 Task: Add Nature's Path Gorilla Munch Cereal to the cart.
Action: Mouse moved to (817, 286)
Screenshot: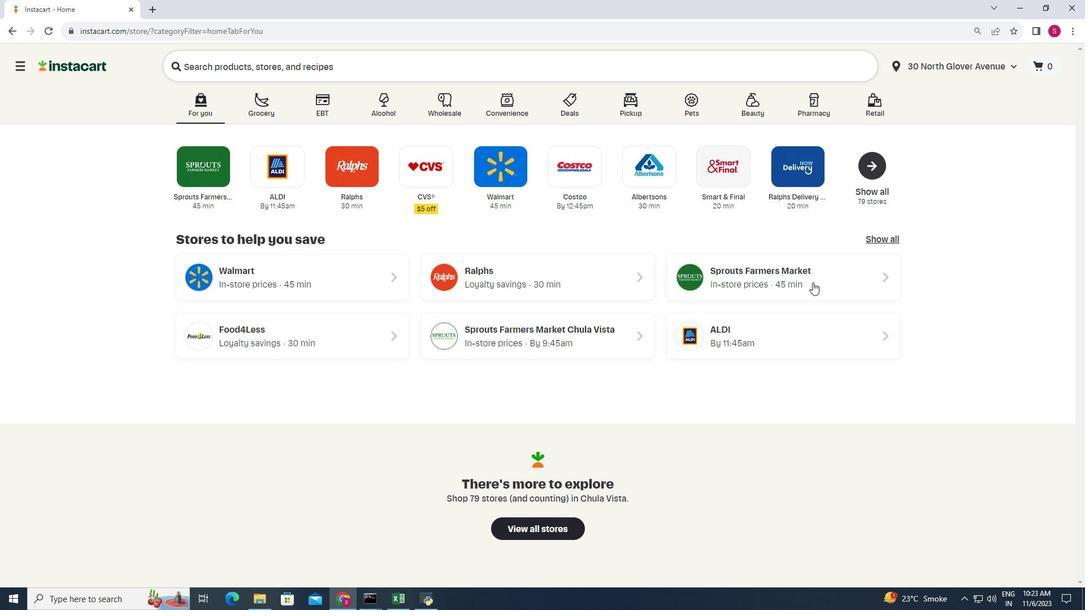 
Action: Mouse pressed left at (817, 286)
Screenshot: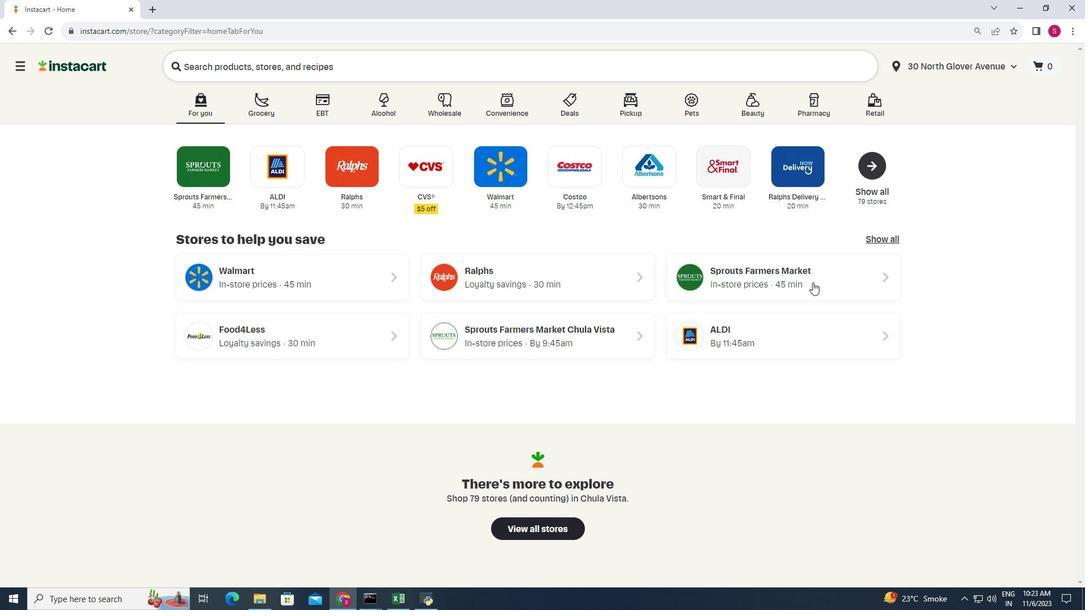 
Action: Mouse moved to (125, 368)
Screenshot: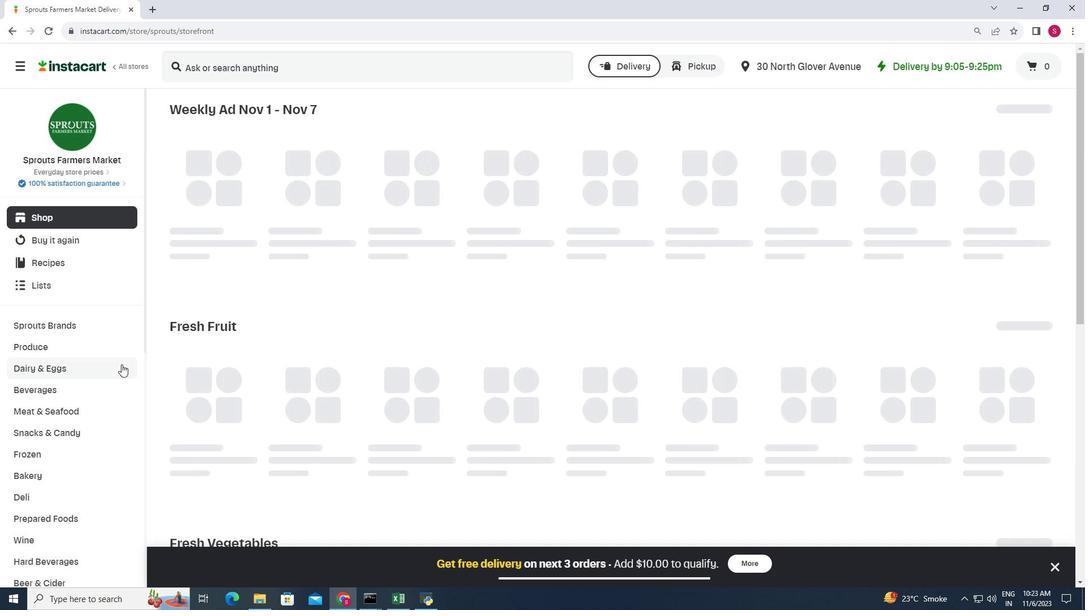 
Action: Mouse scrolled (125, 368) with delta (0, 0)
Screenshot: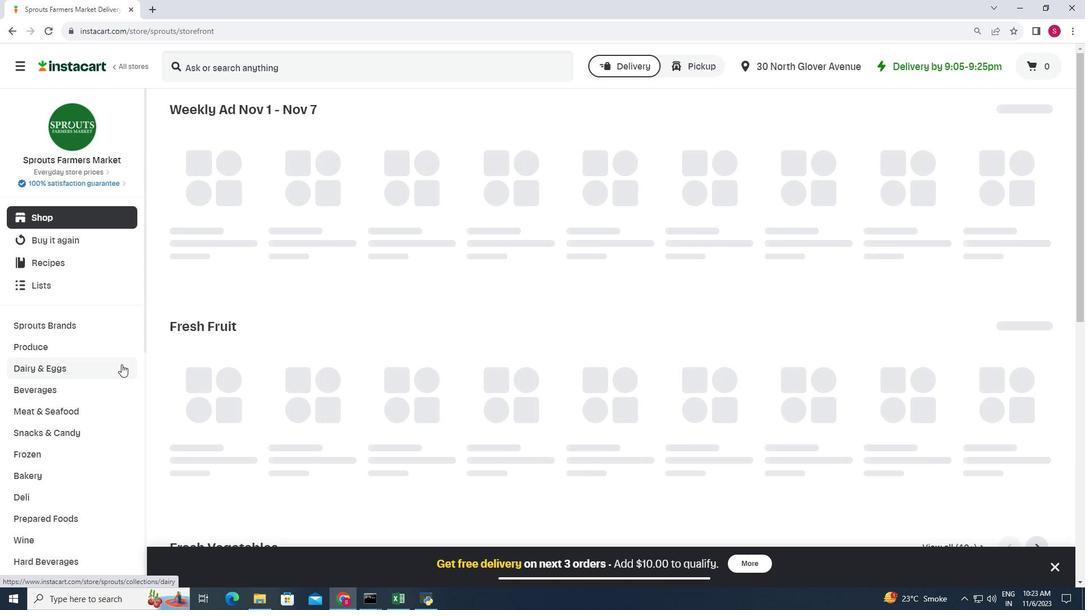 
Action: Mouse scrolled (125, 368) with delta (0, 0)
Screenshot: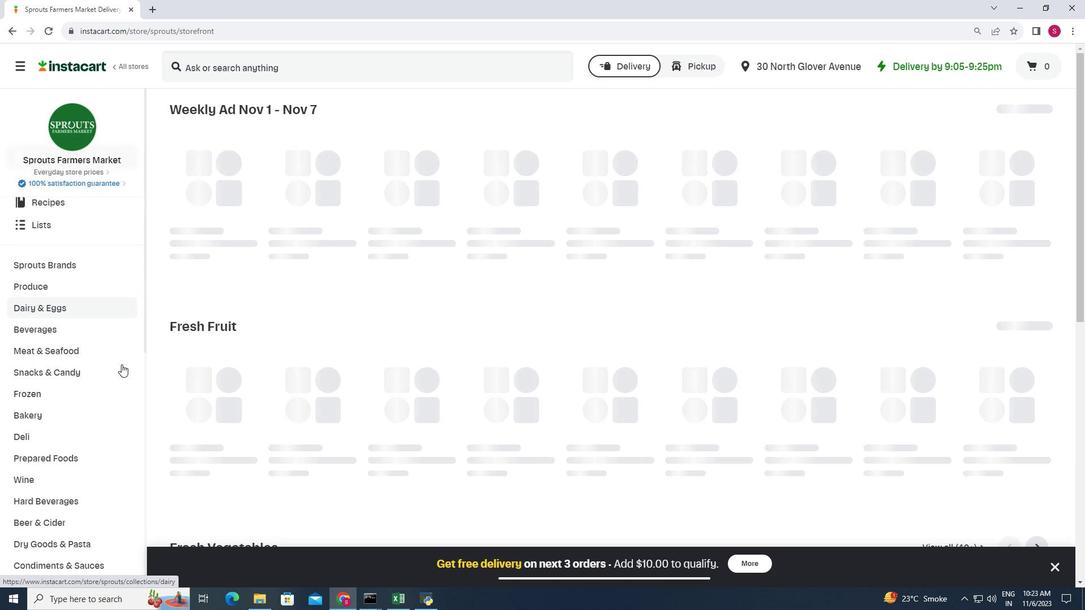 
Action: Mouse scrolled (125, 368) with delta (0, 0)
Screenshot: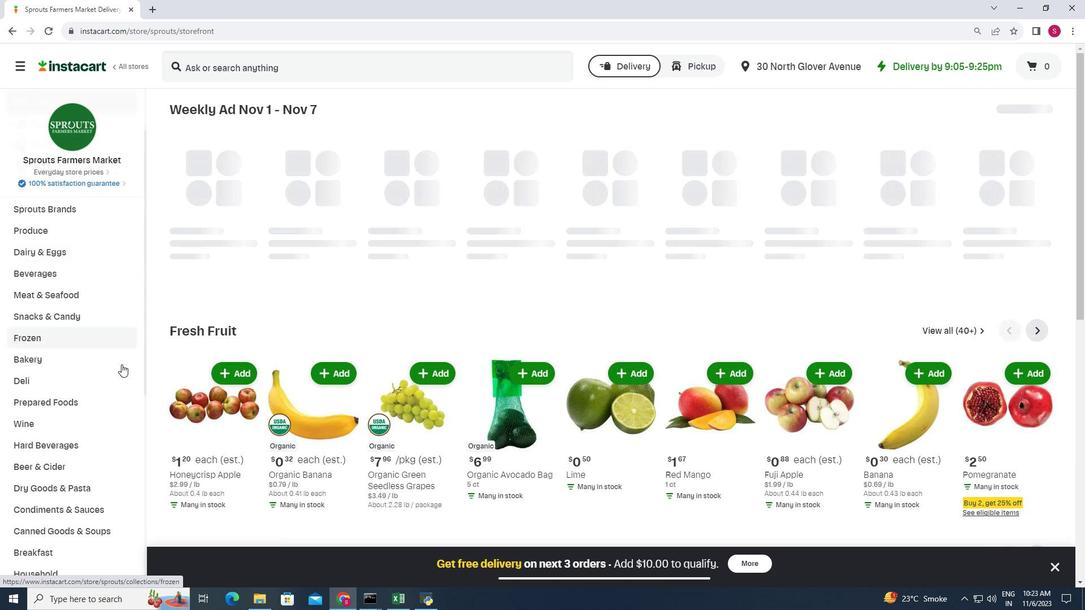 
Action: Mouse scrolled (125, 368) with delta (0, 0)
Screenshot: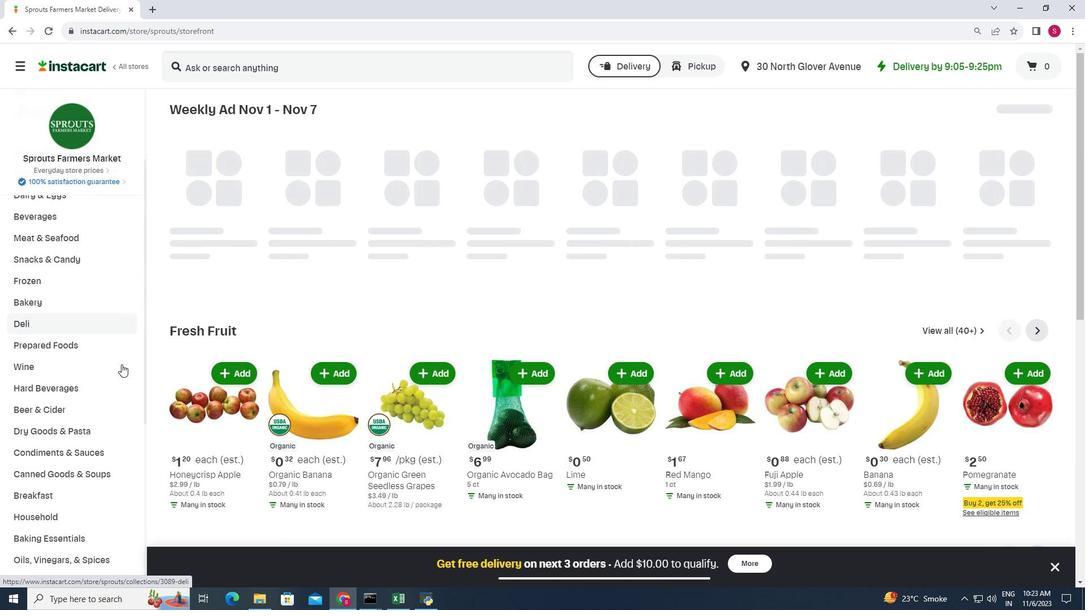
Action: Mouse moved to (70, 445)
Screenshot: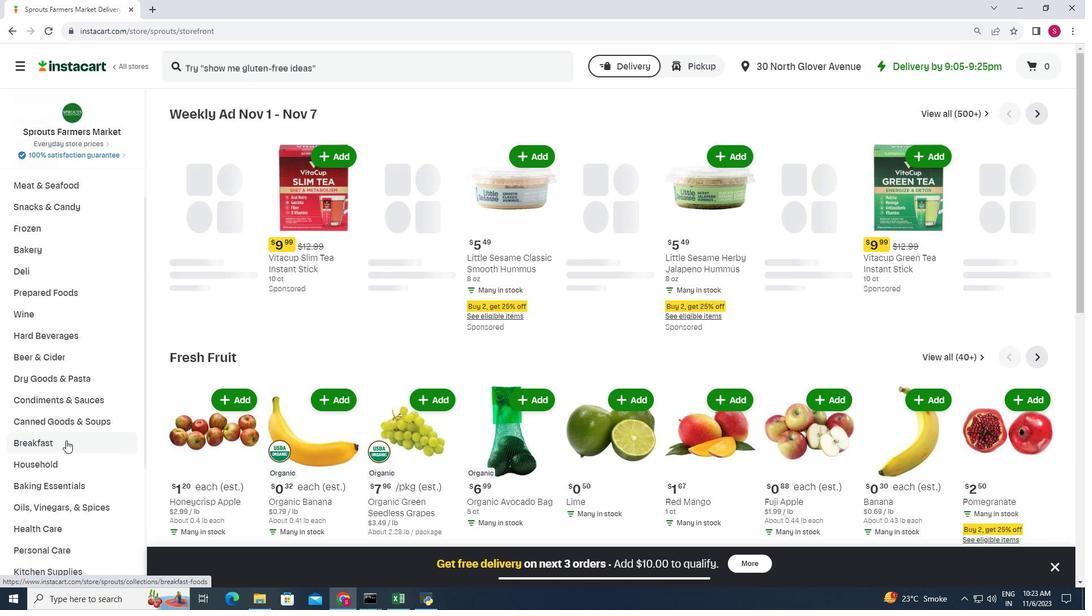 
Action: Mouse pressed left at (70, 445)
Screenshot: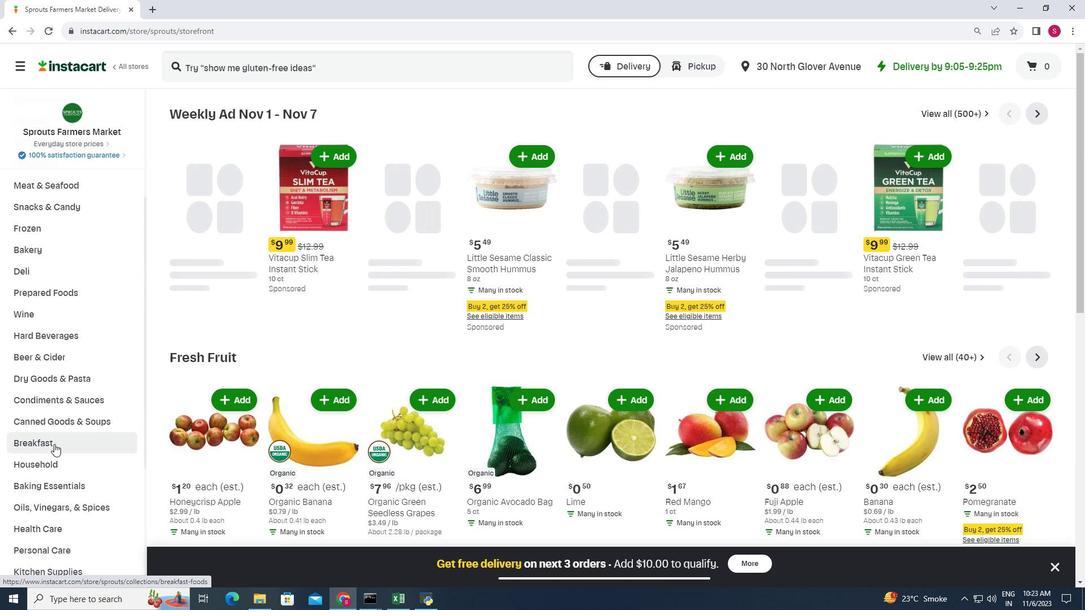 
Action: Mouse moved to (78, 445)
Screenshot: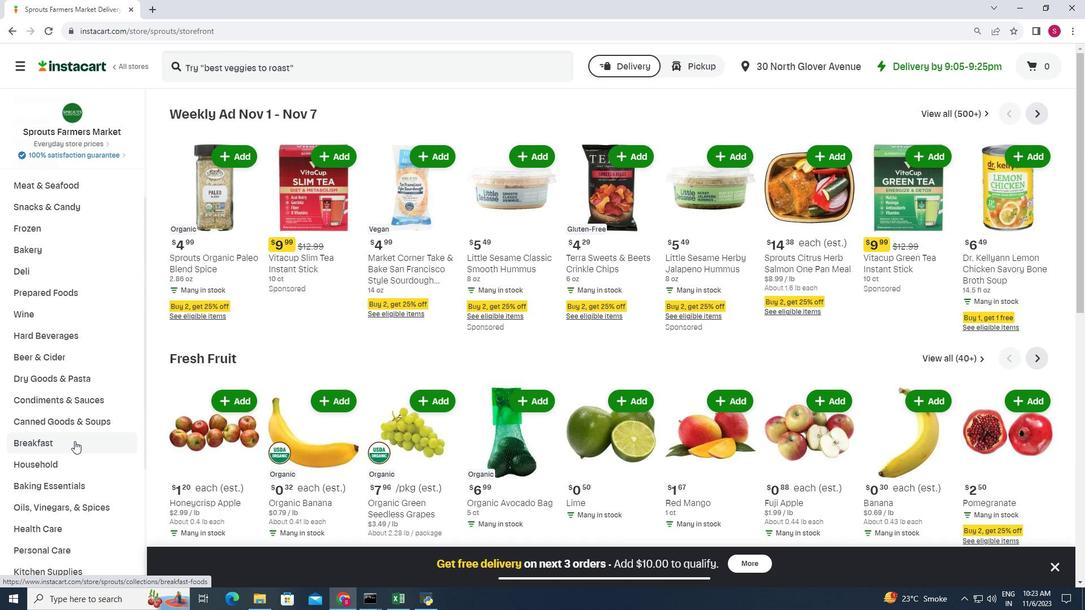 
Action: Mouse pressed left at (78, 445)
Screenshot: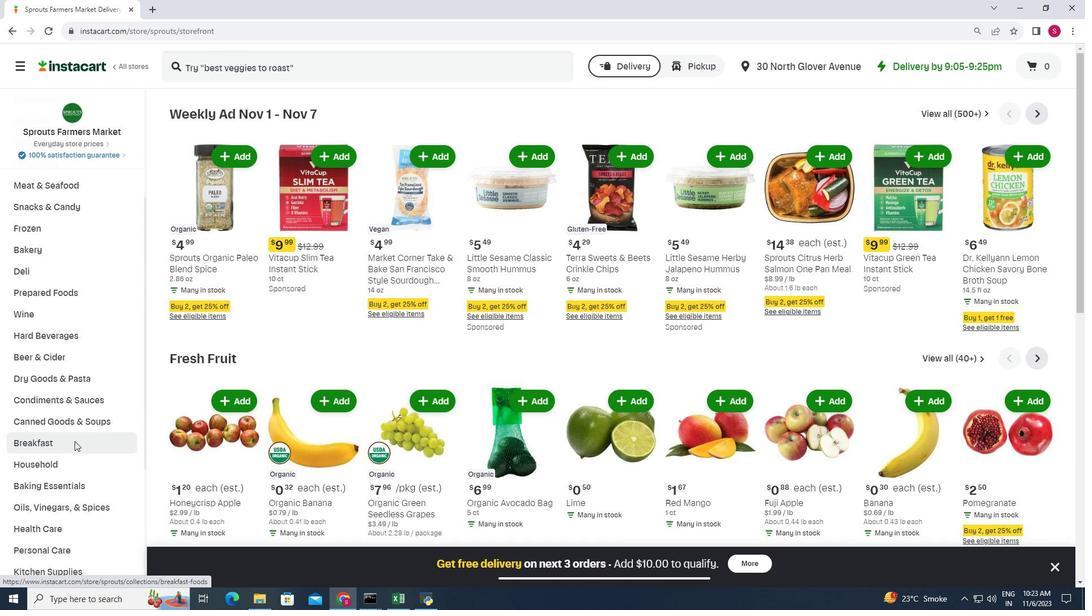 
Action: Mouse moved to (837, 140)
Screenshot: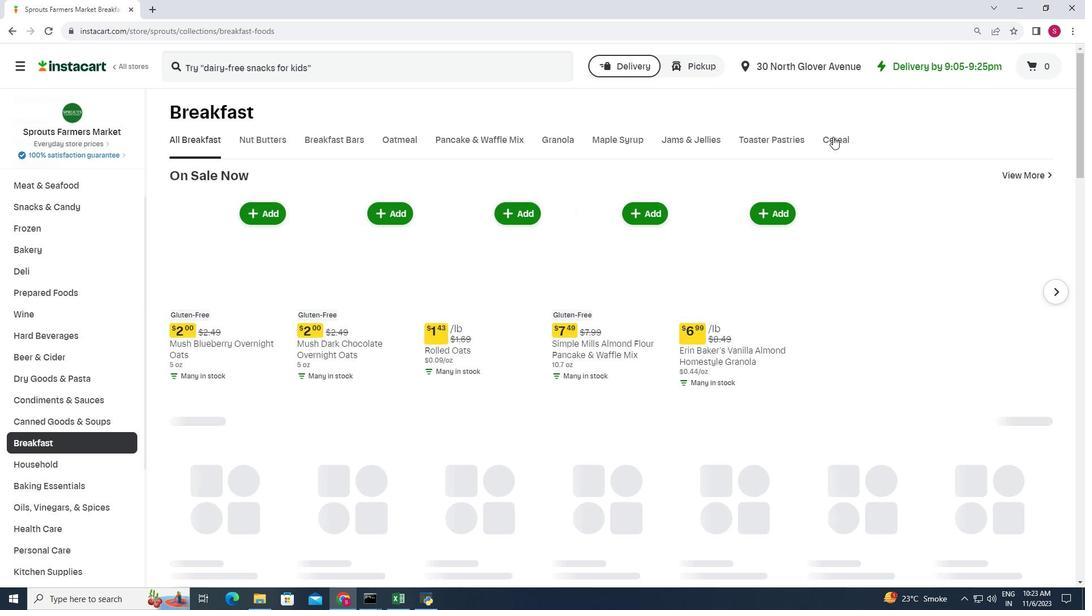 
Action: Mouse pressed left at (837, 140)
Screenshot: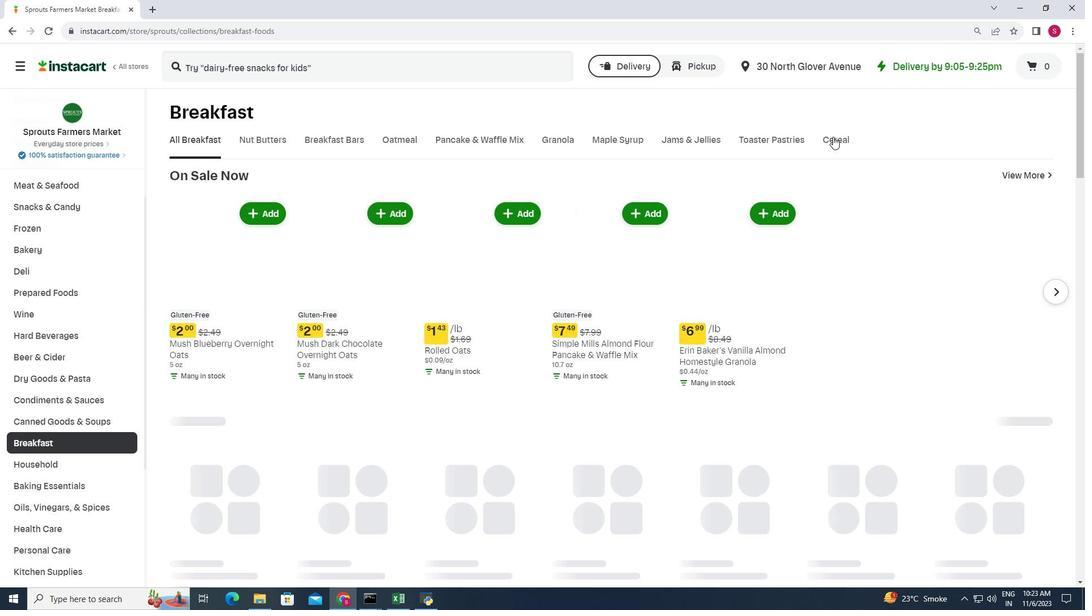 
Action: Mouse moved to (598, 160)
Screenshot: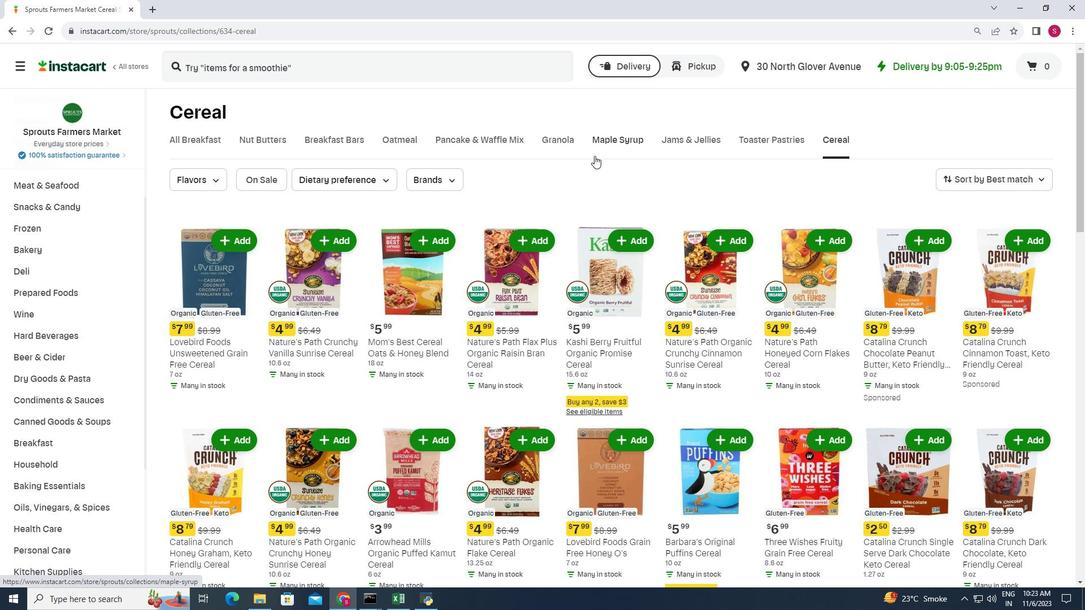 
Action: Mouse scrolled (598, 159) with delta (0, 0)
Screenshot: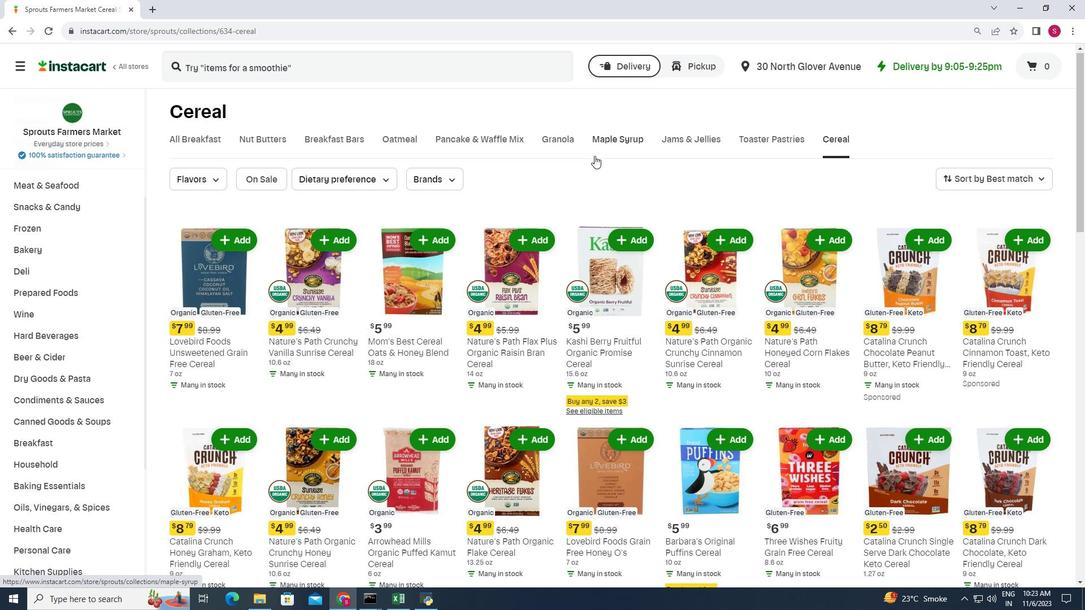 
Action: Mouse moved to (542, 199)
Screenshot: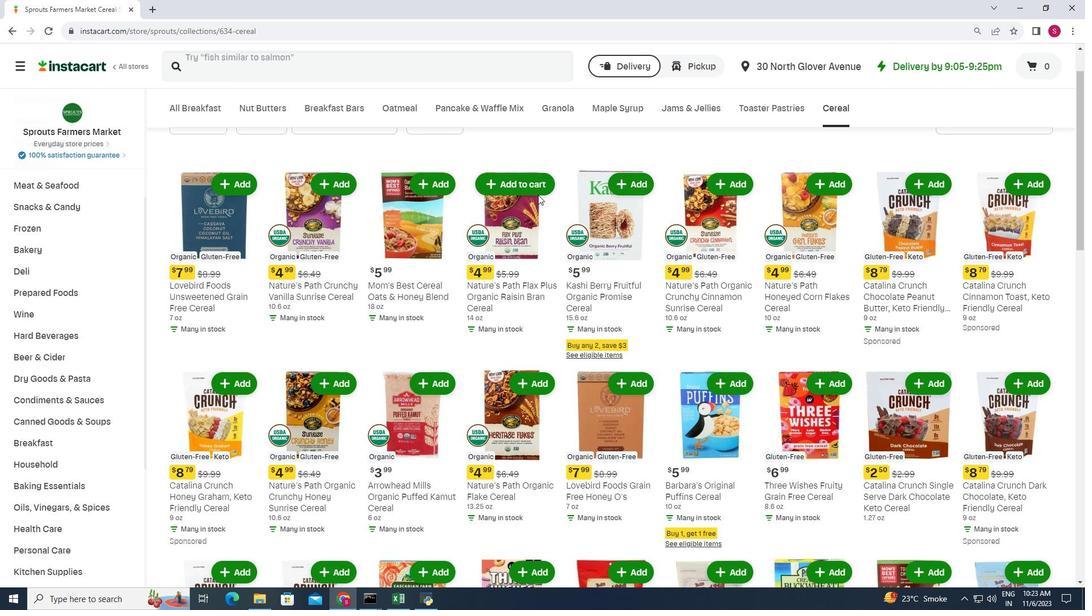 
Action: Mouse scrolled (542, 198) with delta (0, 0)
Screenshot: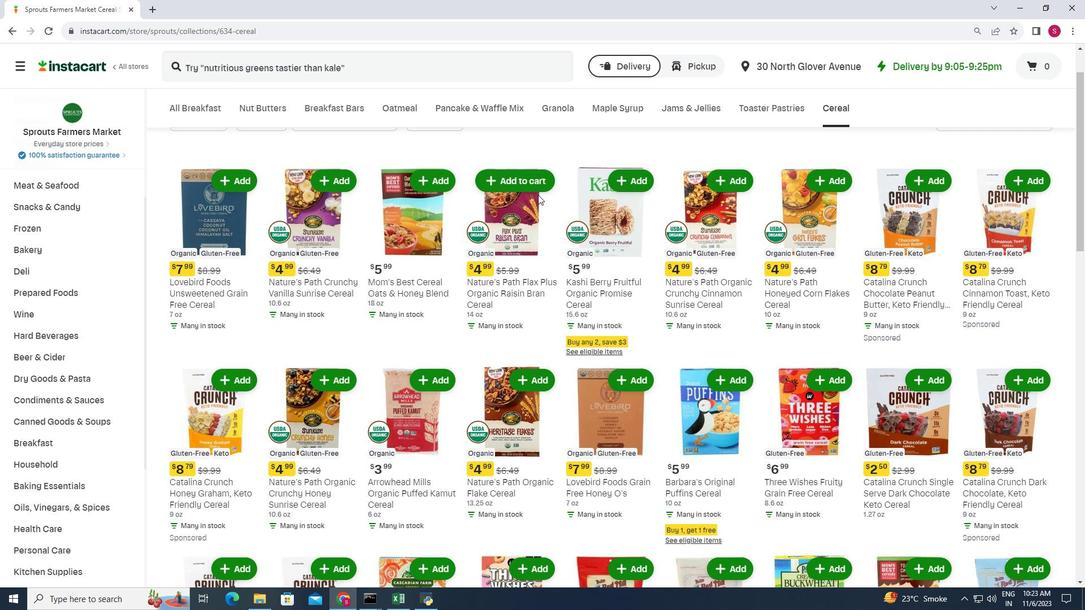 
Action: Mouse moved to (554, 201)
Screenshot: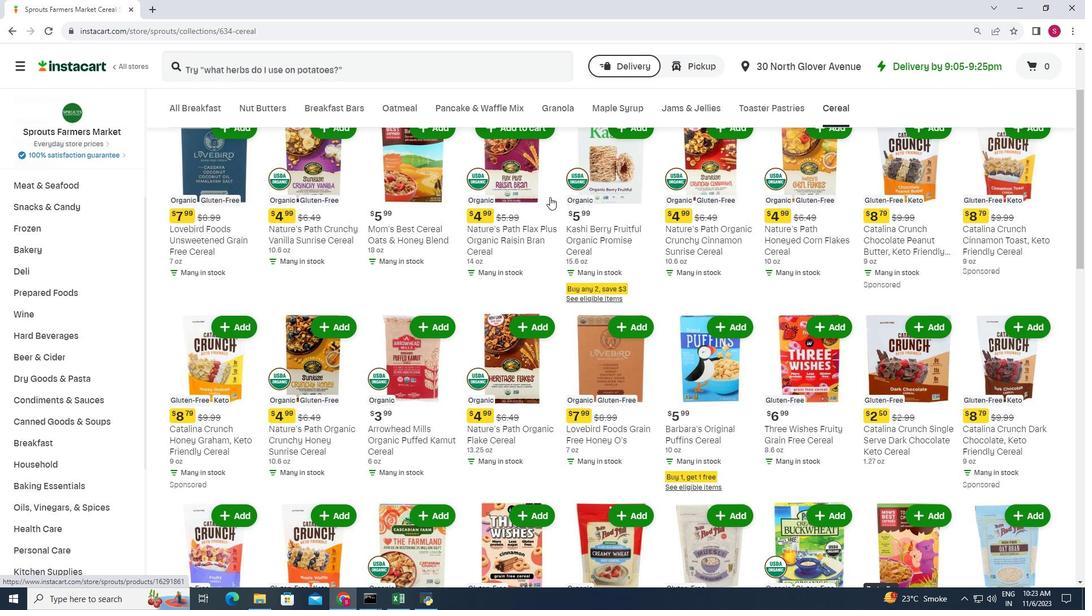 
Action: Mouse scrolled (554, 200) with delta (0, 0)
Screenshot: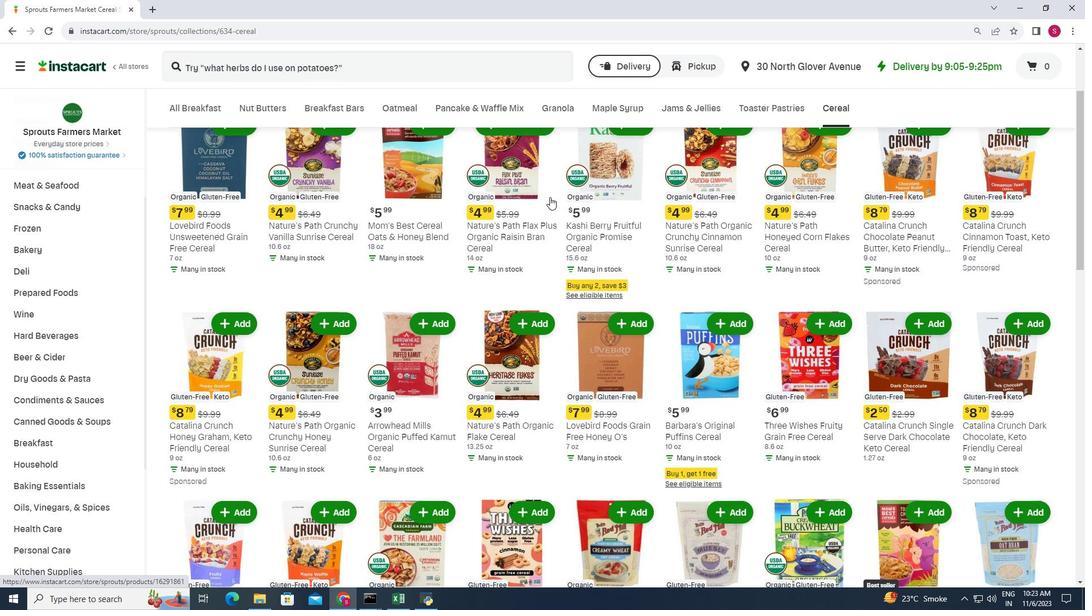 
Action: Mouse scrolled (554, 200) with delta (0, 0)
Screenshot: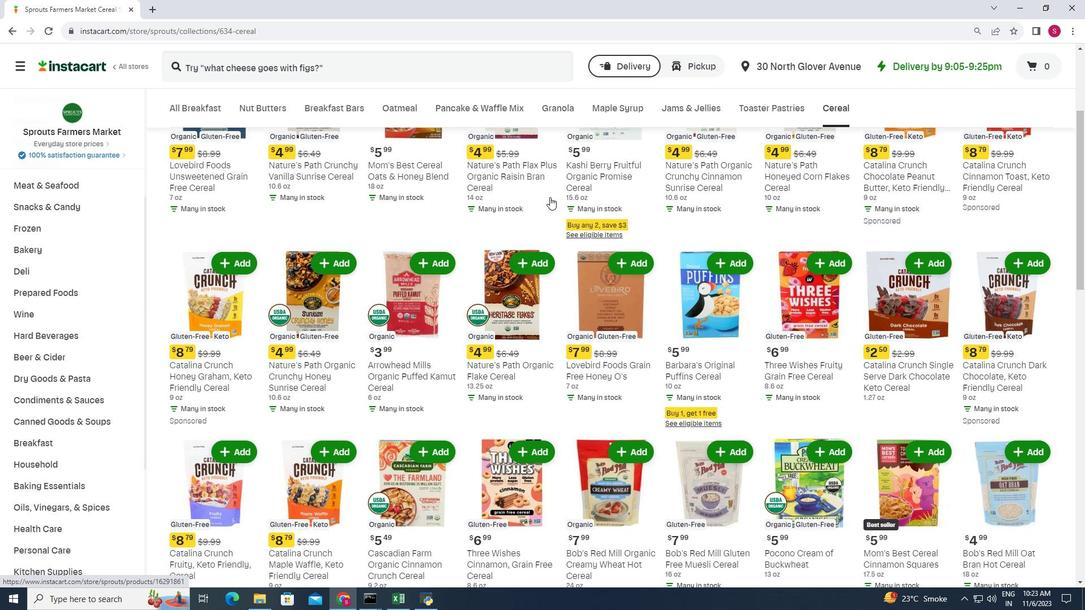 
Action: Mouse scrolled (554, 200) with delta (0, 0)
Screenshot: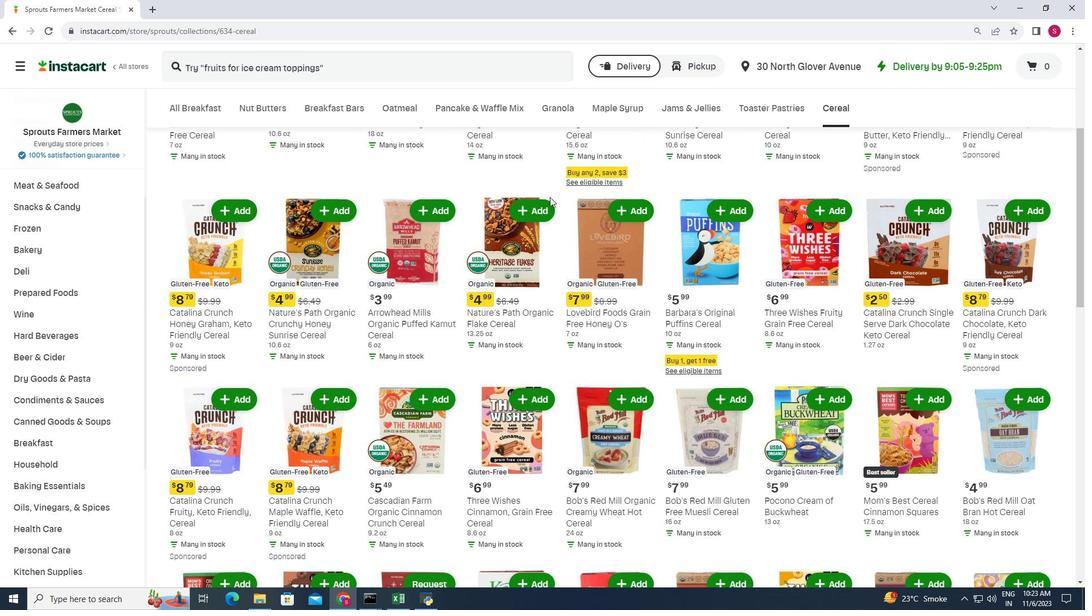 
Action: Mouse moved to (554, 200)
Screenshot: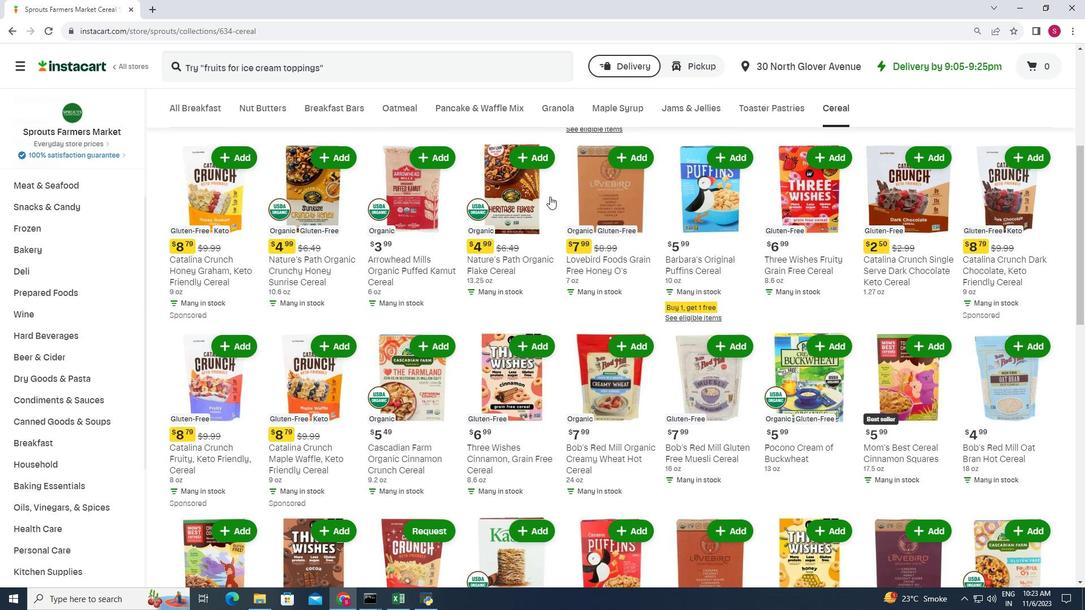 
Action: Mouse scrolled (554, 200) with delta (0, 0)
Screenshot: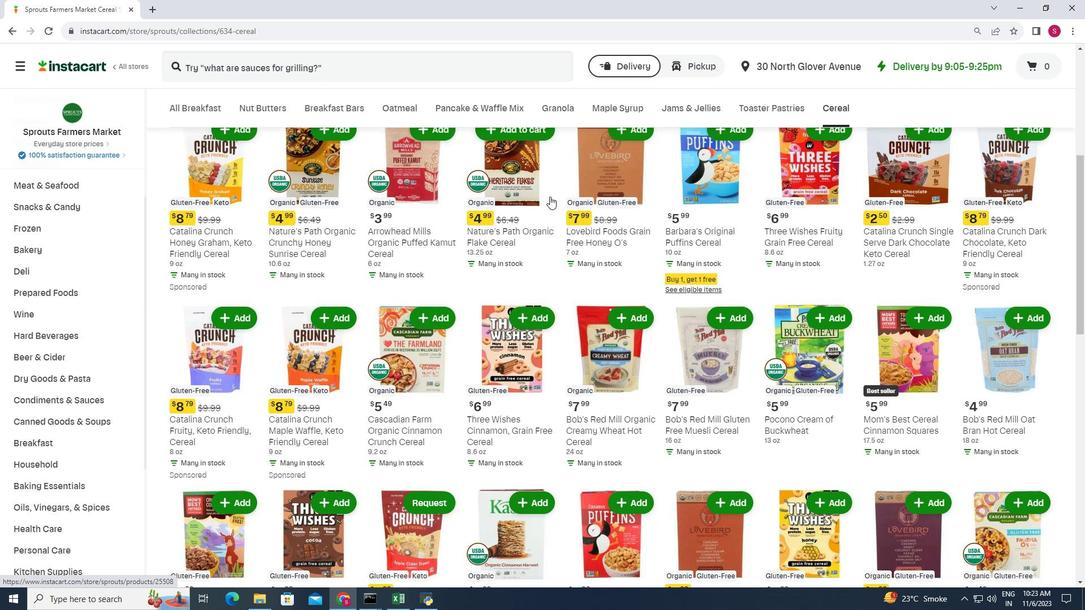 
Action: Mouse scrolled (554, 200) with delta (0, 0)
Screenshot: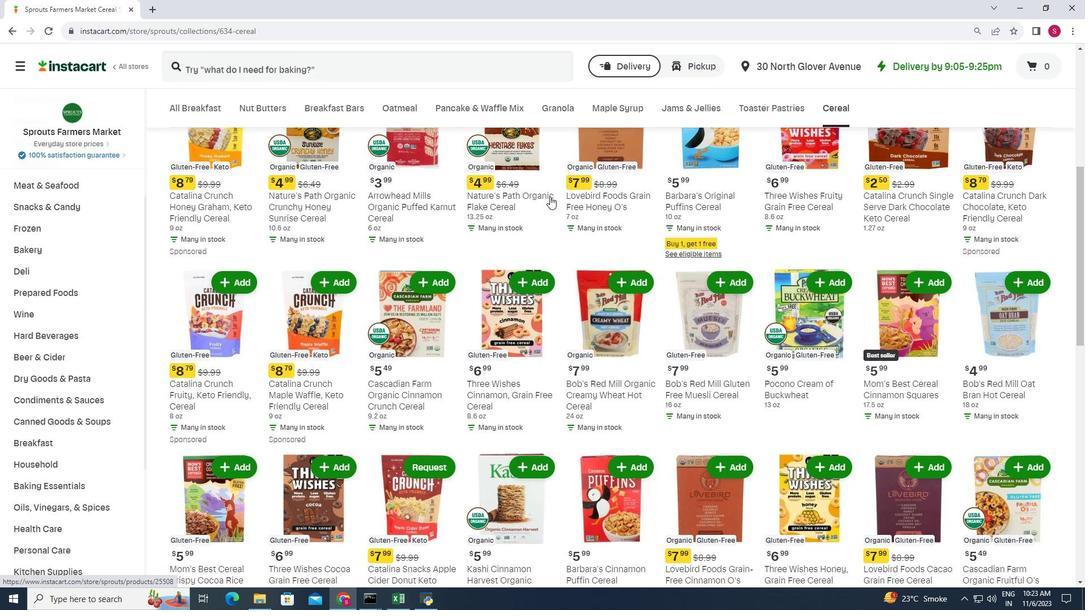 
Action: Mouse scrolled (554, 200) with delta (0, 0)
Screenshot: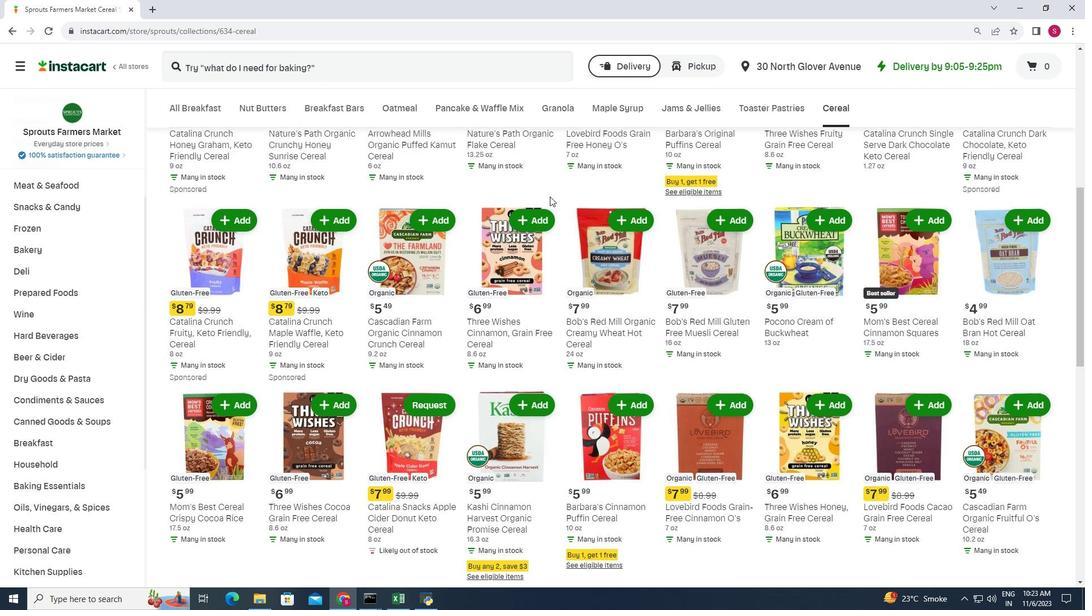 
Action: Mouse scrolled (554, 200) with delta (0, 0)
Screenshot: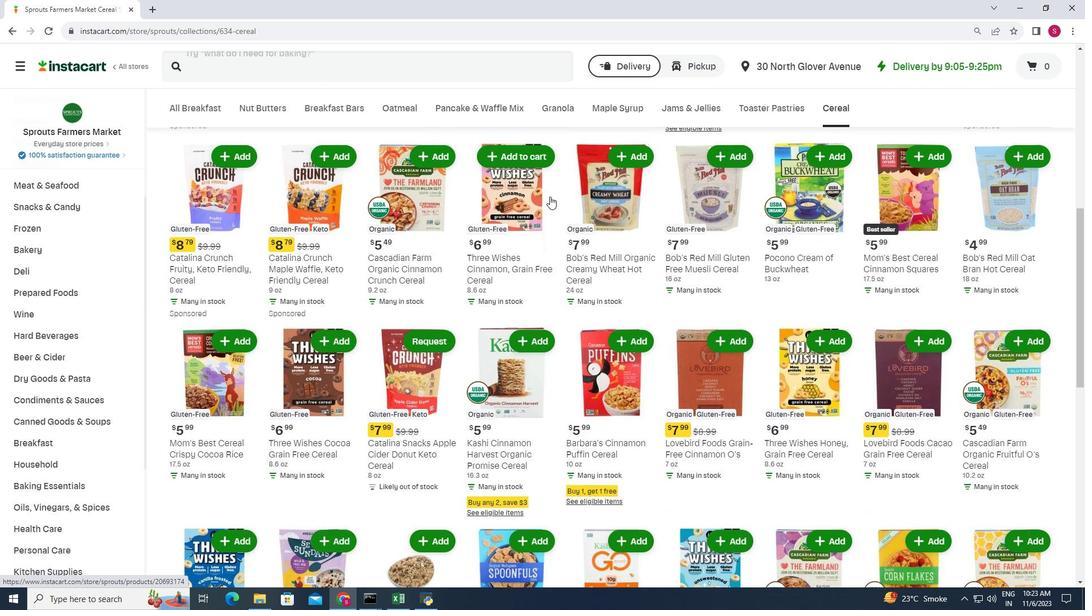 
Action: Mouse scrolled (554, 200) with delta (0, 0)
Screenshot: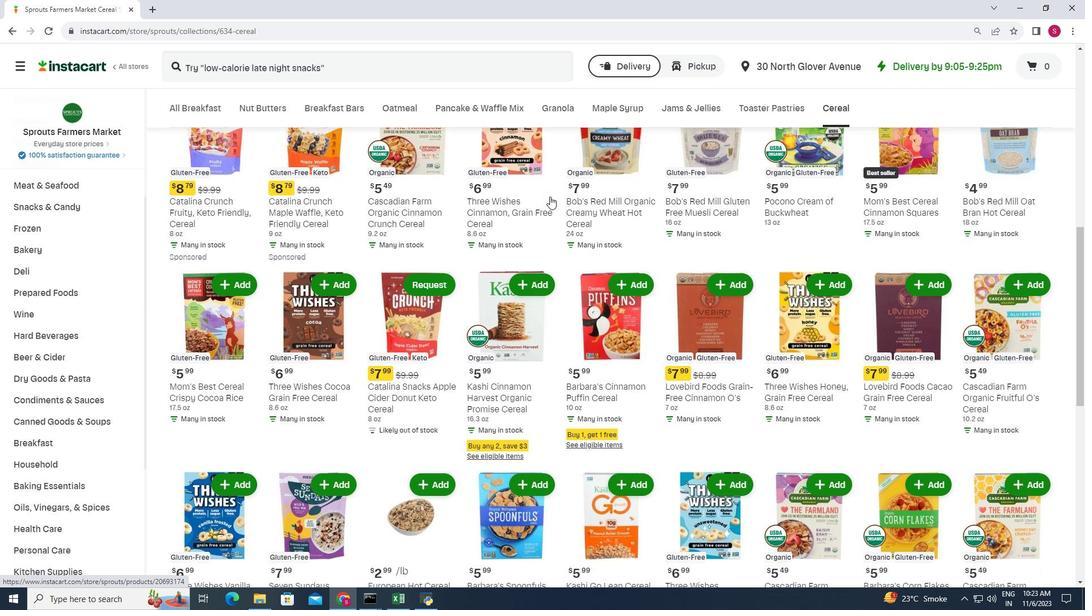 
Action: Mouse scrolled (554, 200) with delta (0, 0)
Screenshot: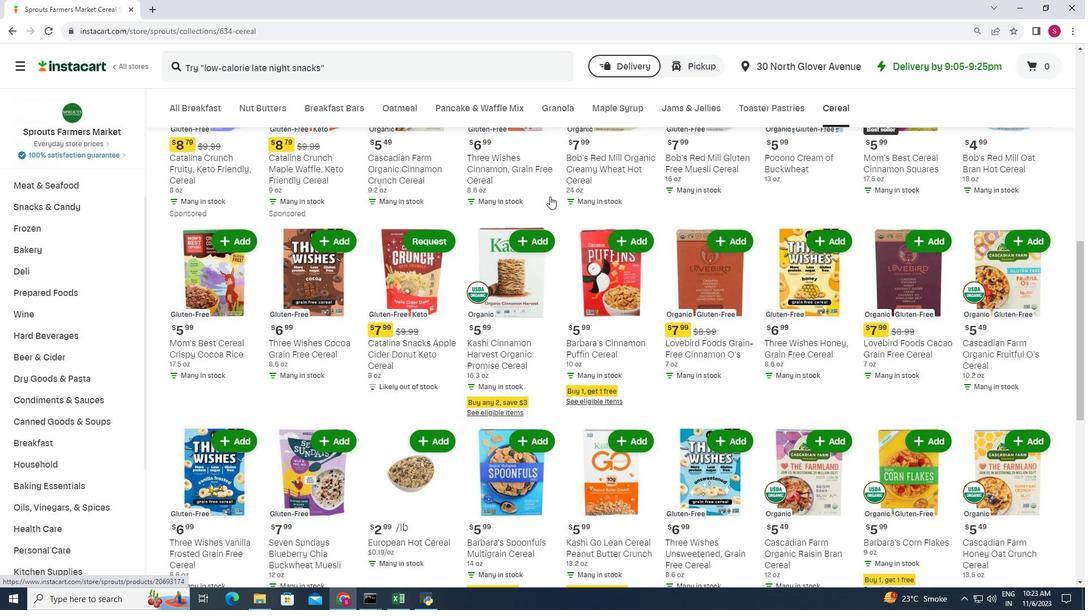 
Action: Mouse scrolled (554, 200) with delta (0, 0)
Screenshot: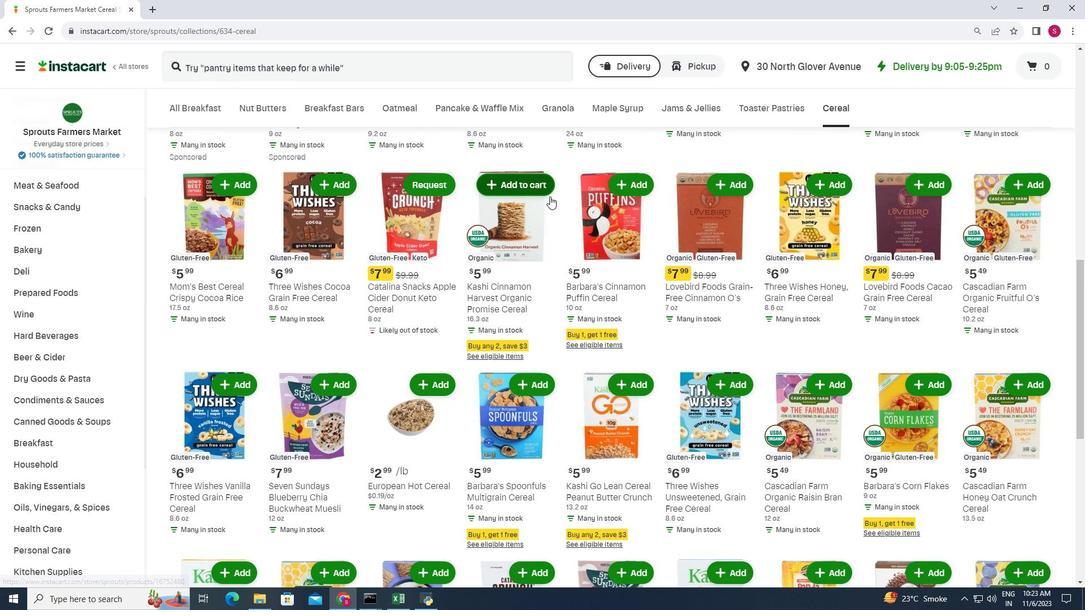 
Action: Mouse scrolled (554, 200) with delta (0, 0)
Screenshot: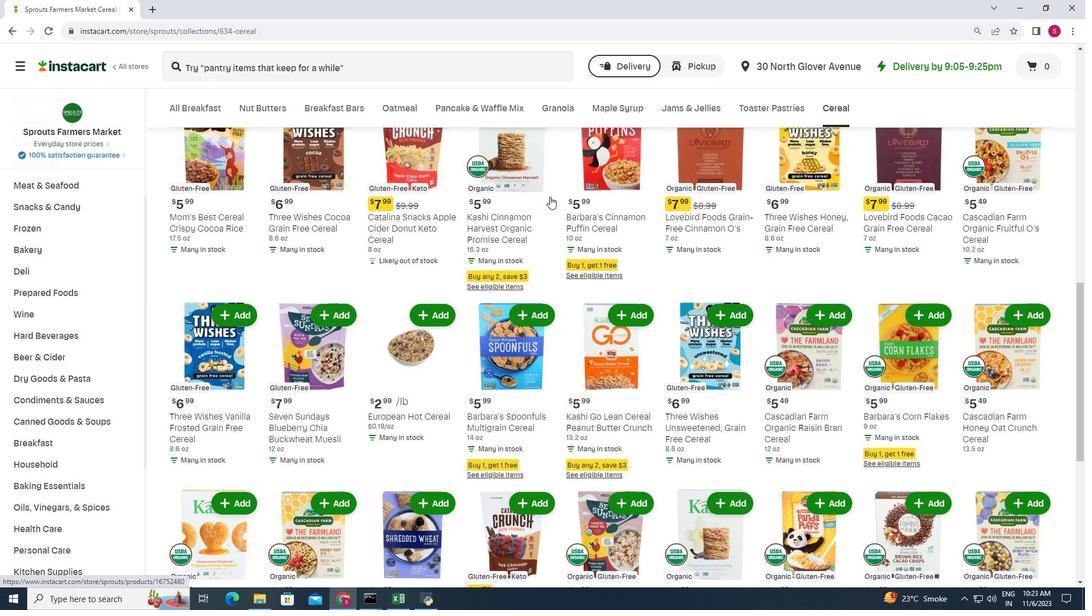 
Action: Mouse scrolled (554, 200) with delta (0, 0)
Screenshot: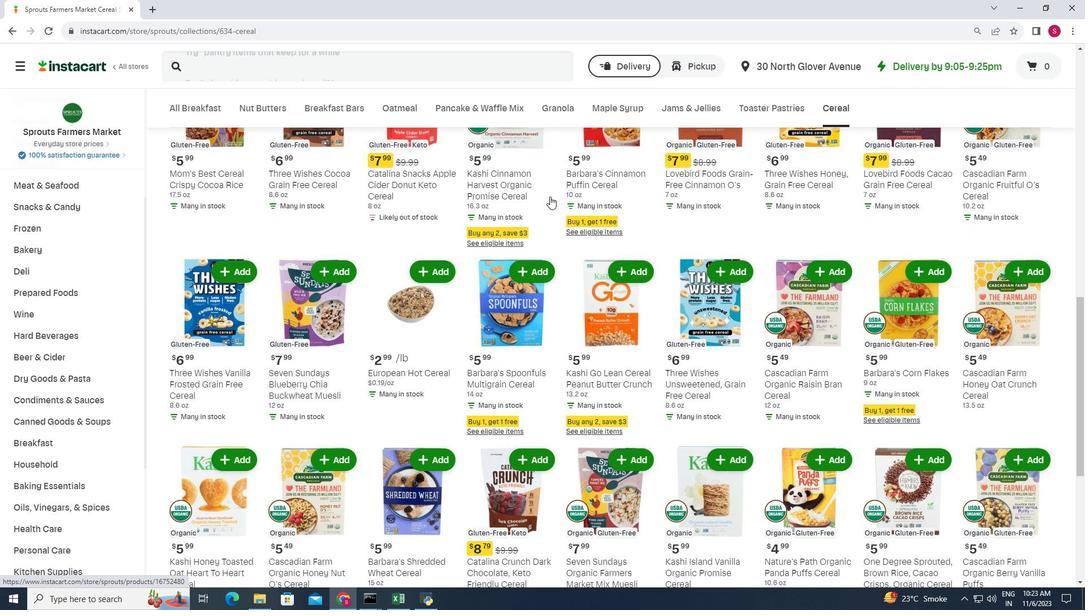 
Action: Mouse scrolled (554, 200) with delta (0, 0)
Screenshot: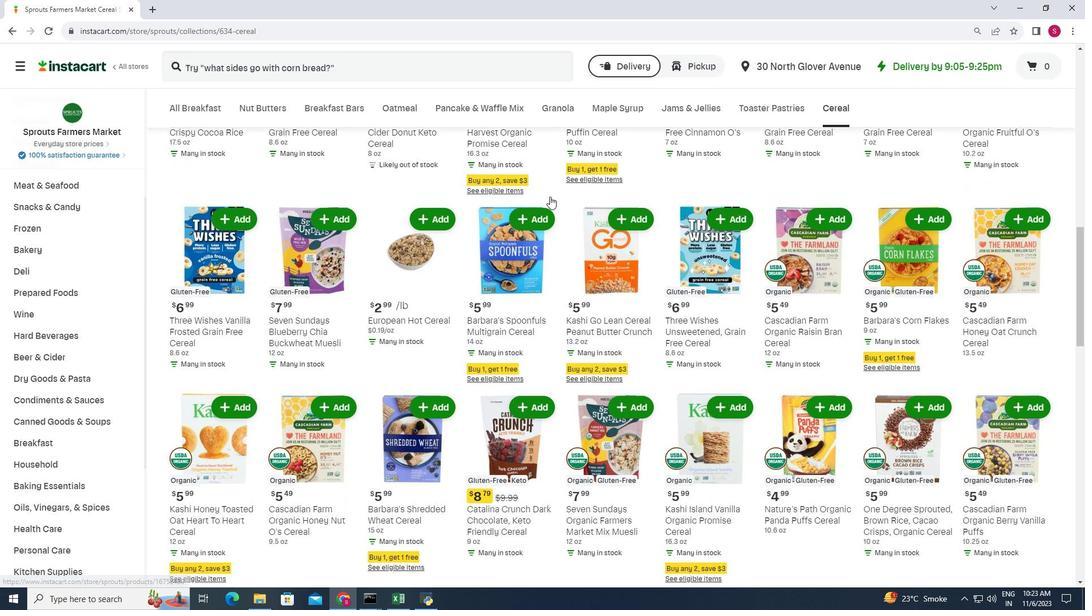 
Action: Mouse scrolled (554, 200) with delta (0, 0)
Screenshot: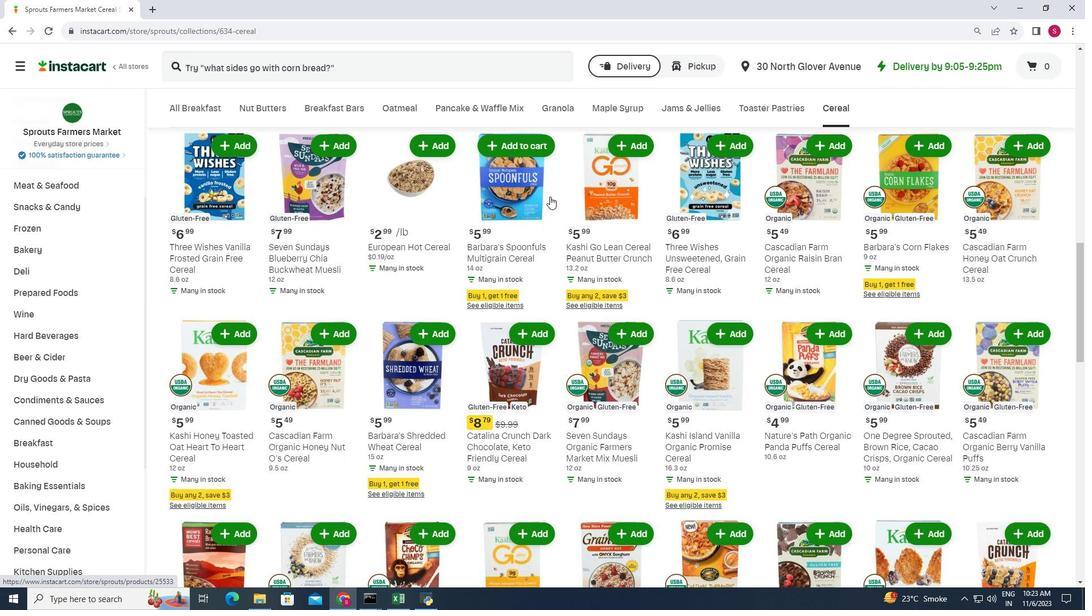 
Action: Mouse scrolled (554, 200) with delta (0, 0)
Screenshot: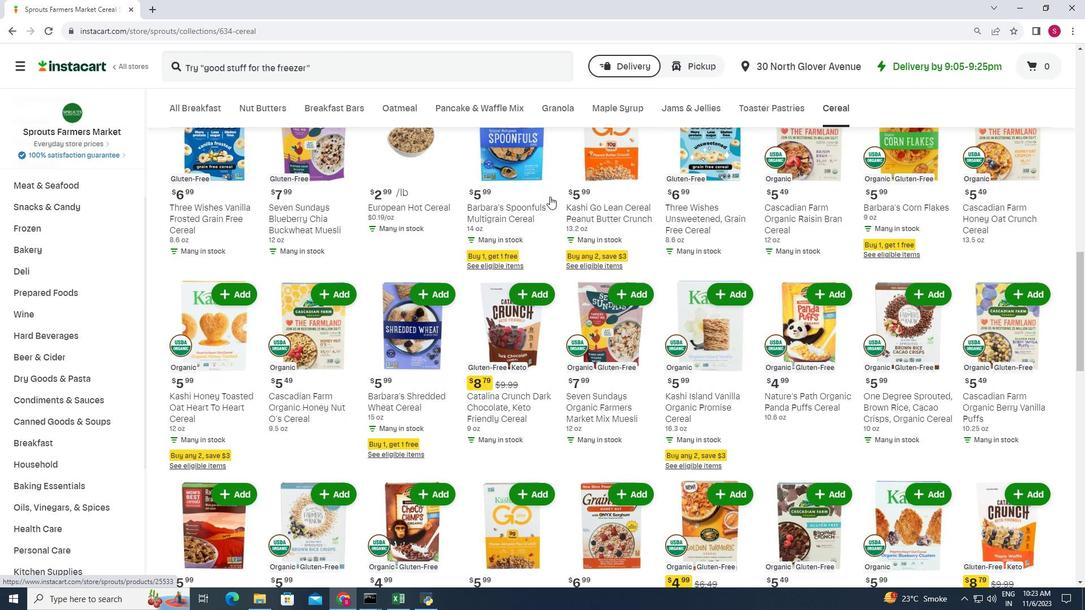 
Action: Mouse scrolled (554, 200) with delta (0, 0)
Screenshot: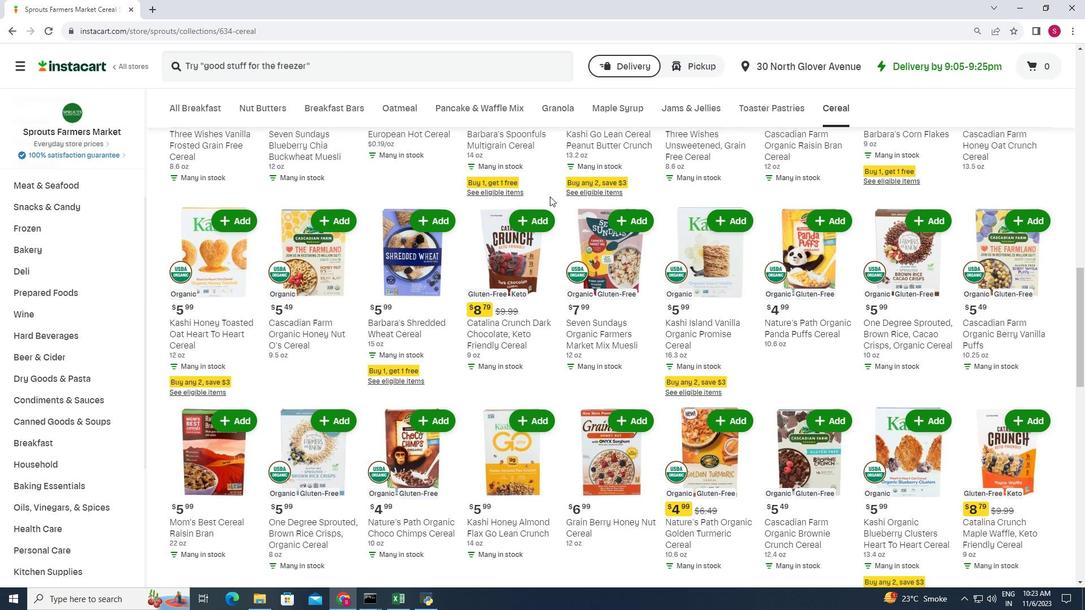 
Action: Mouse scrolled (554, 200) with delta (0, 0)
Screenshot: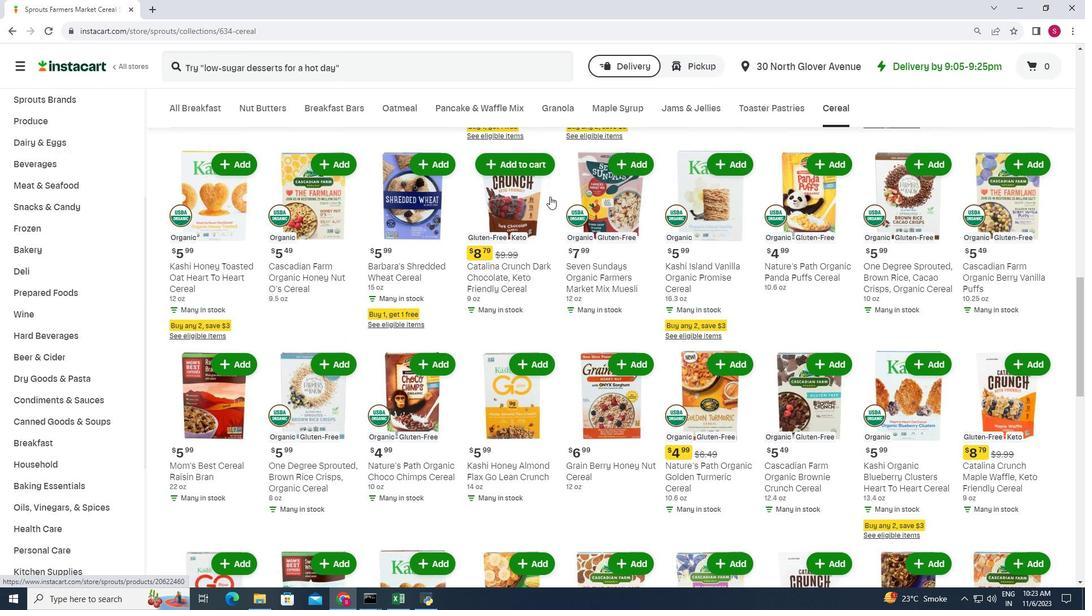 
Action: Mouse scrolled (554, 200) with delta (0, 0)
Screenshot: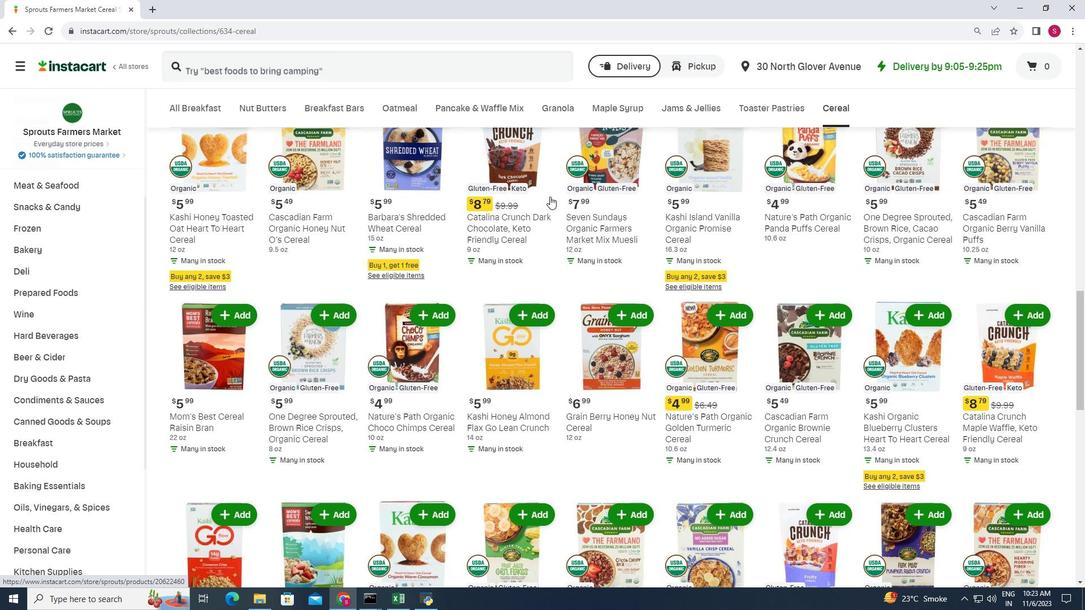 
Action: Mouse scrolled (554, 200) with delta (0, 0)
Screenshot: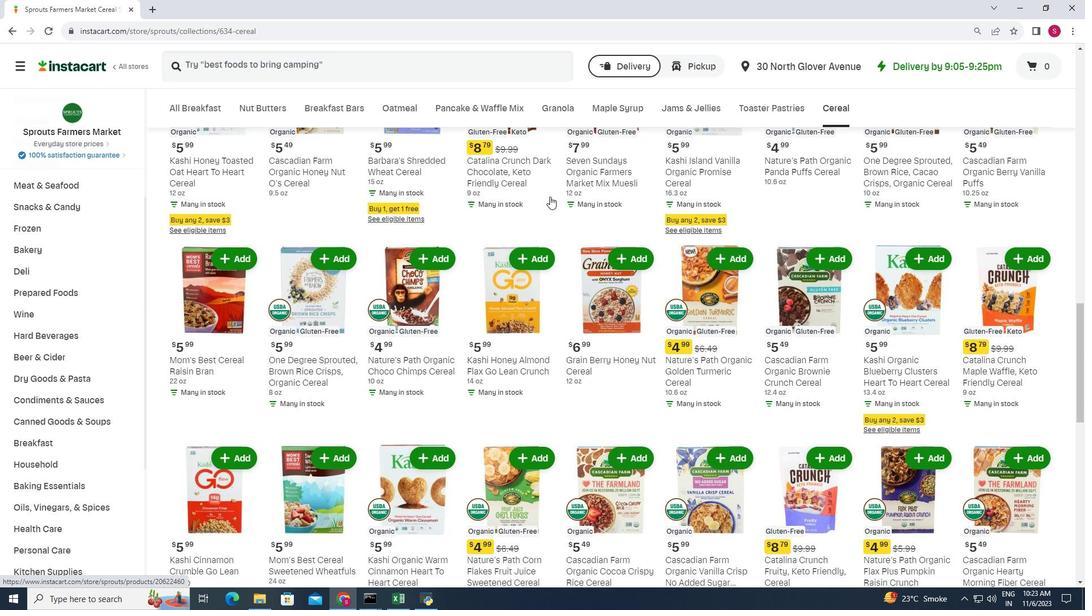 
Action: Mouse scrolled (554, 201) with delta (0, 0)
Screenshot: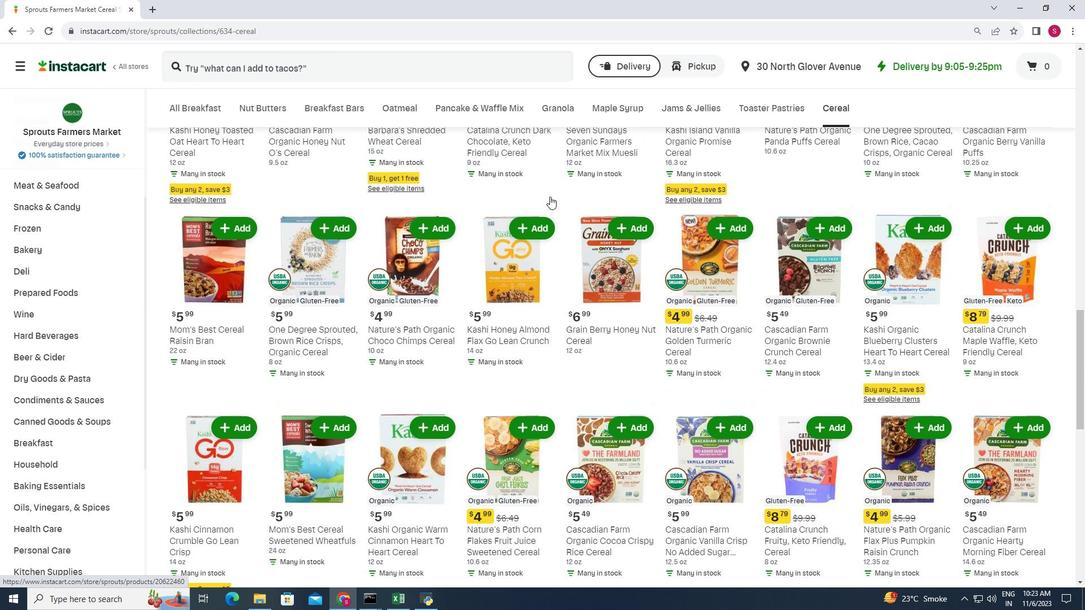 
Action: Mouse scrolled (554, 200) with delta (0, 0)
Screenshot: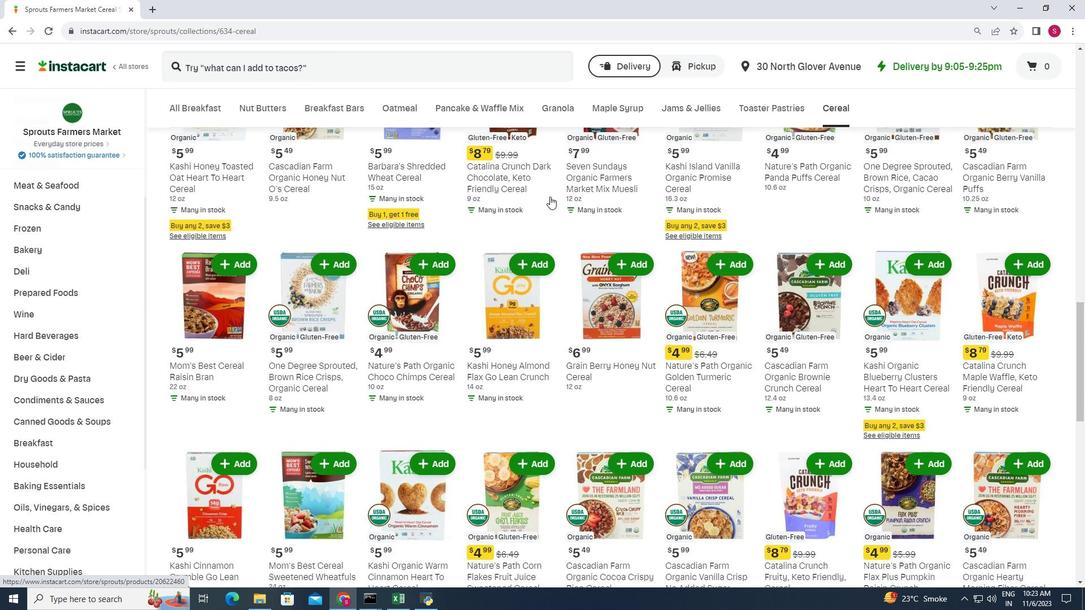
Action: Mouse scrolled (554, 200) with delta (0, 0)
Screenshot: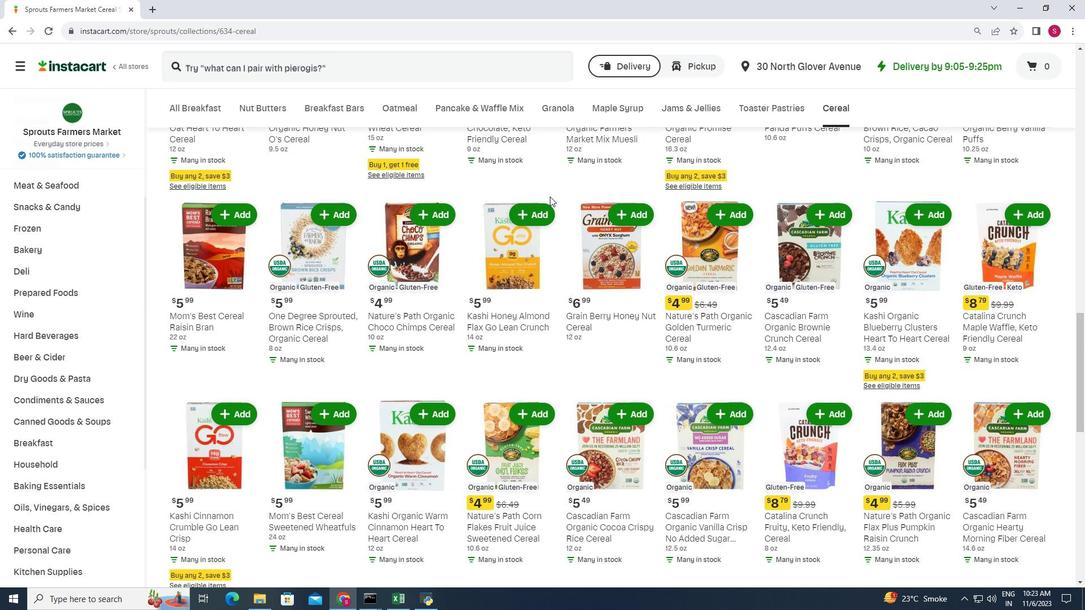 
Action: Mouse scrolled (554, 200) with delta (0, 0)
Screenshot: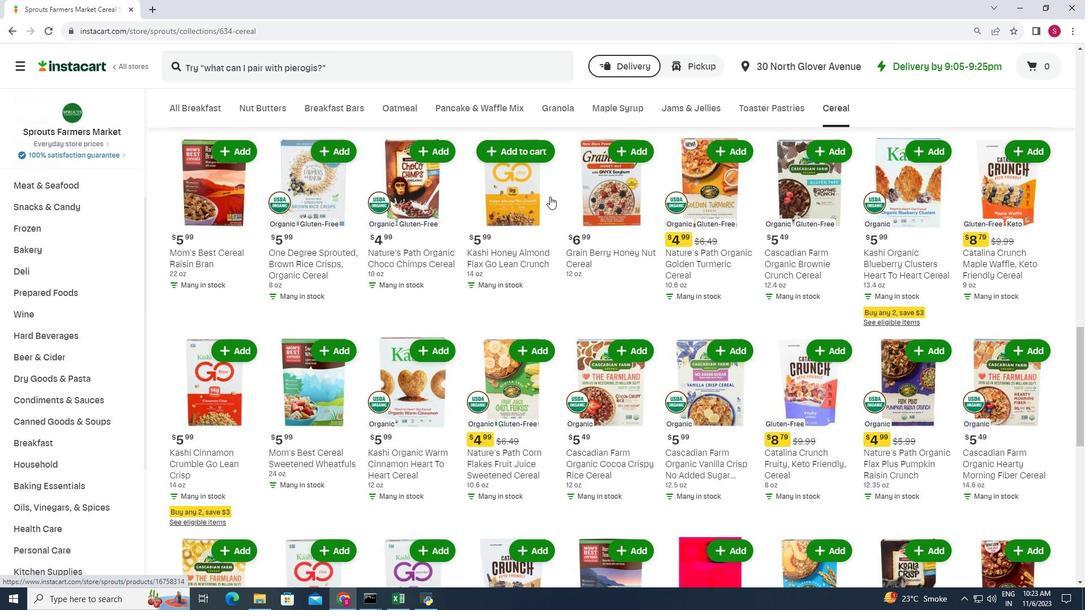 
Action: Mouse scrolled (554, 200) with delta (0, 0)
Screenshot: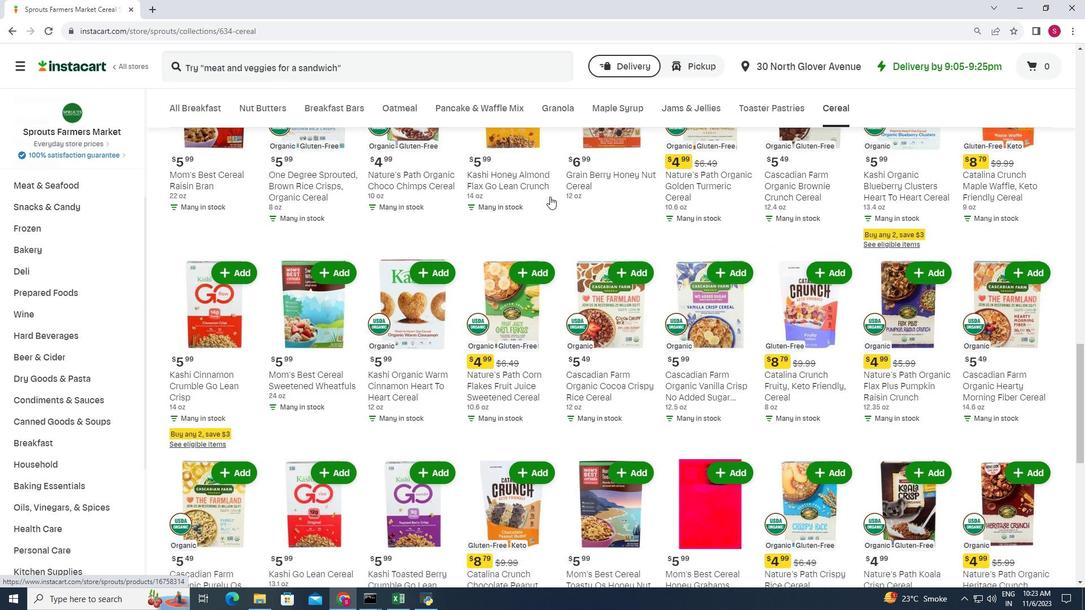 
Action: Mouse scrolled (554, 200) with delta (0, 0)
Screenshot: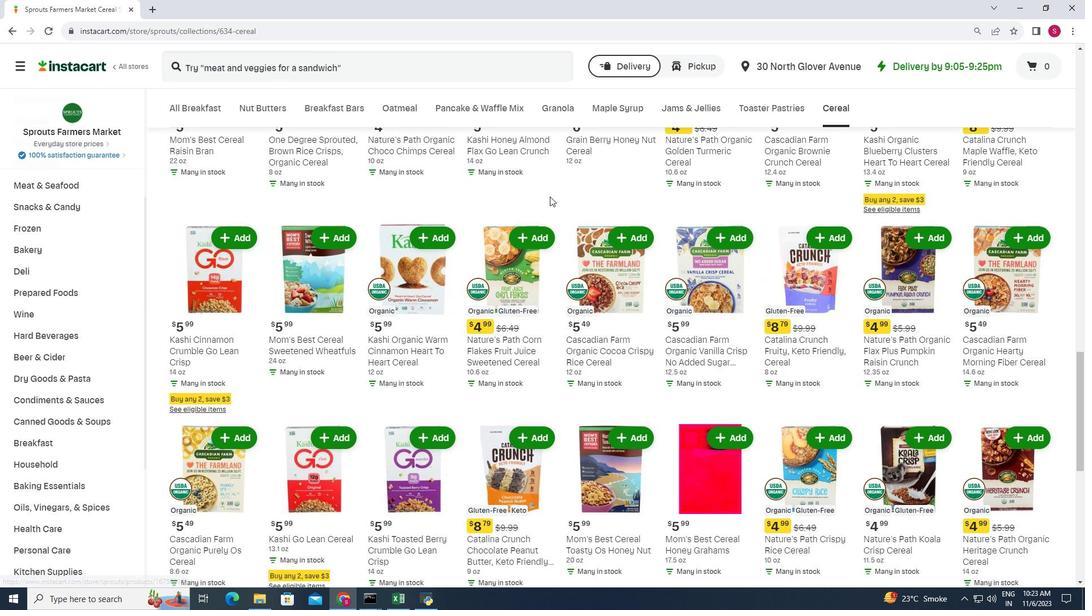 
Action: Mouse scrolled (554, 200) with delta (0, 0)
Screenshot: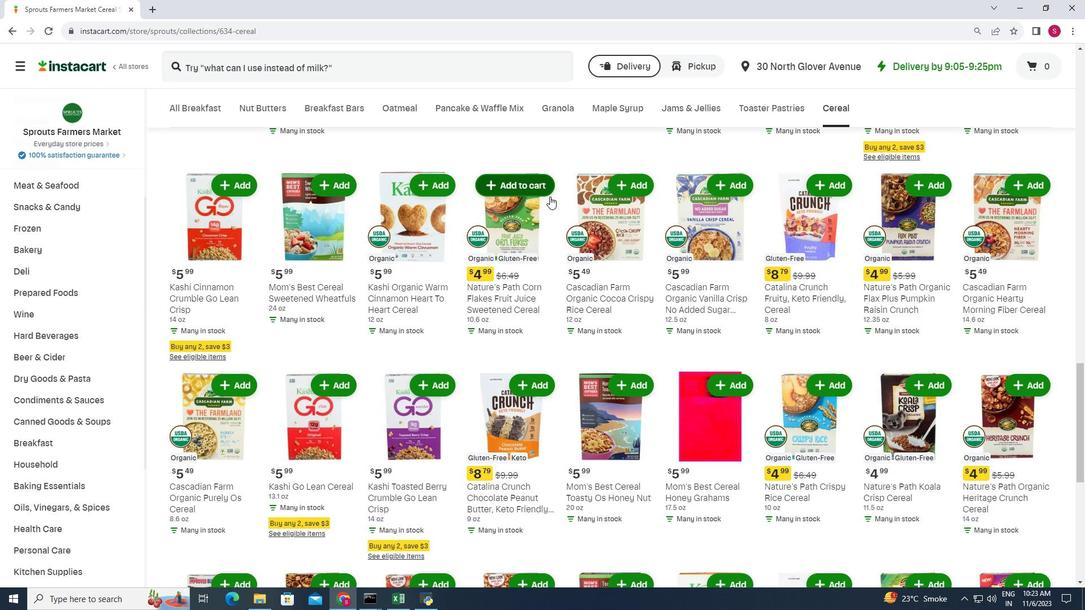 
Action: Mouse scrolled (554, 200) with delta (0, 0)
Screenshot: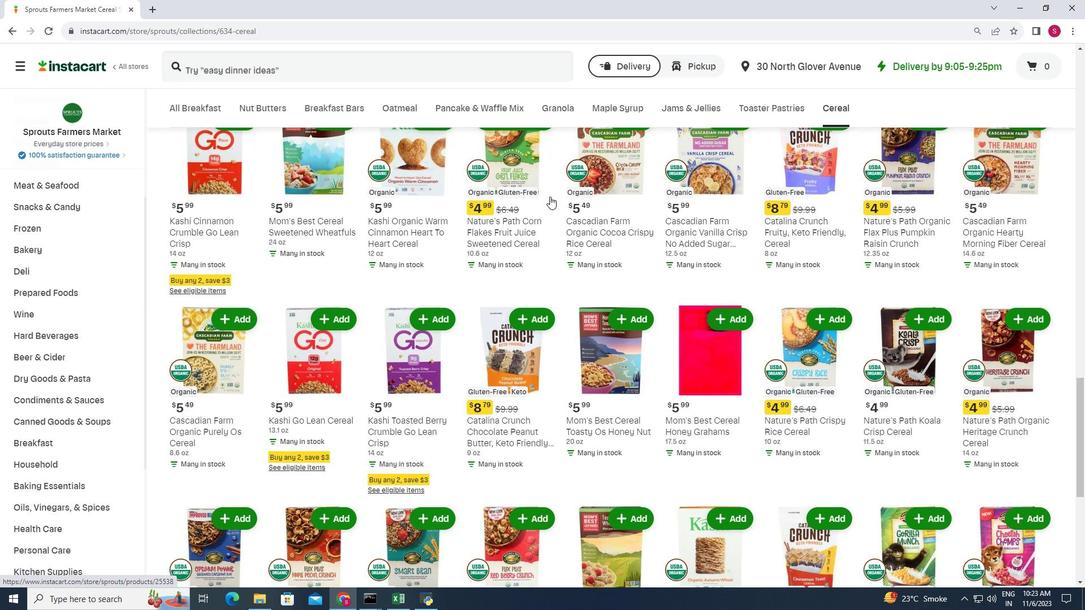 
Action: Mouse scrolled (554, 200) with delta (0, 0)
Screenshot: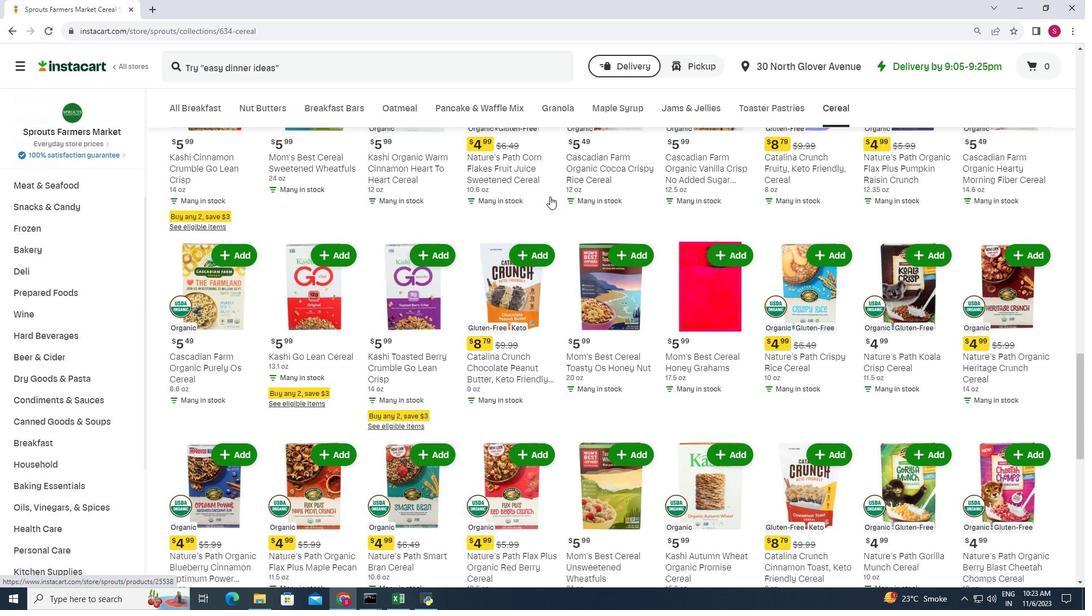 
Action: Mouse scrolled (554, 200) with delta (0, 0)
Screenshot: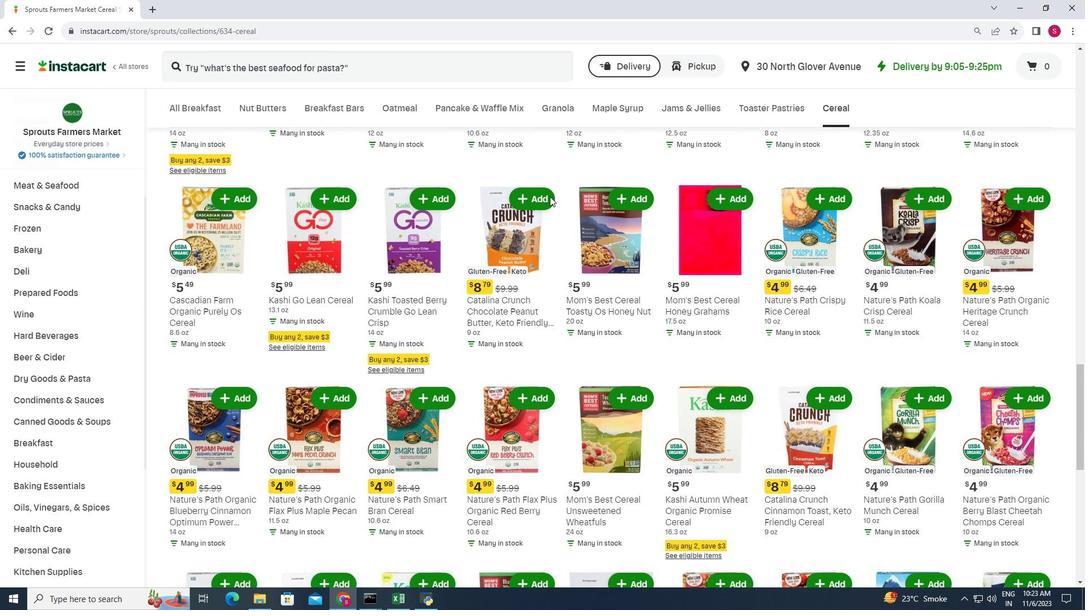 
Action: Mouse scrolled (554, 200) with delta (0, 0)
Screenshot: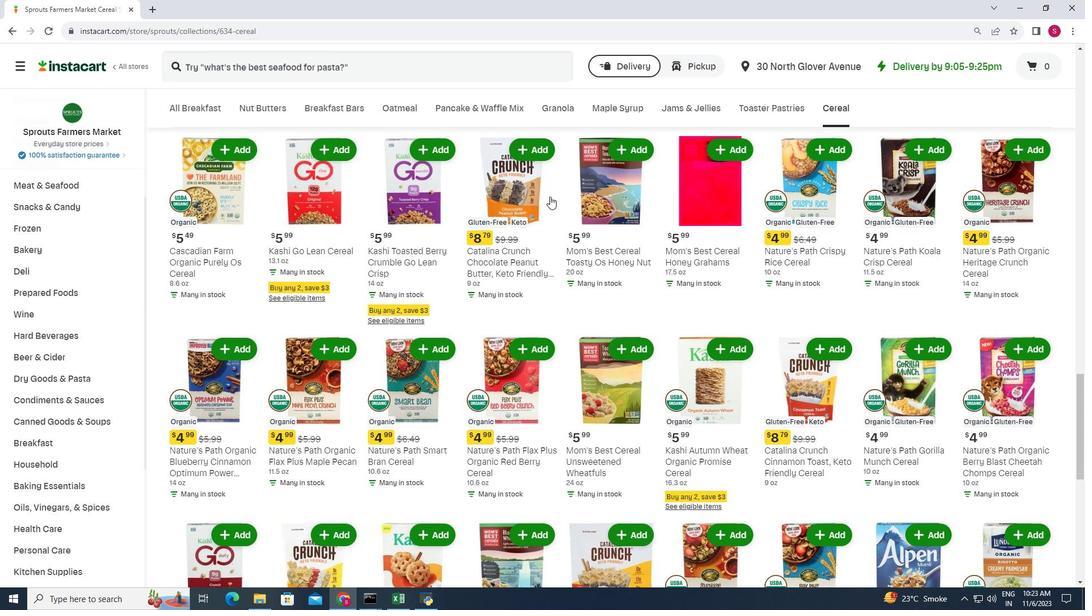 
Action: Mouse scrolled (554, 200) with delta (0, 0)
Screenshot: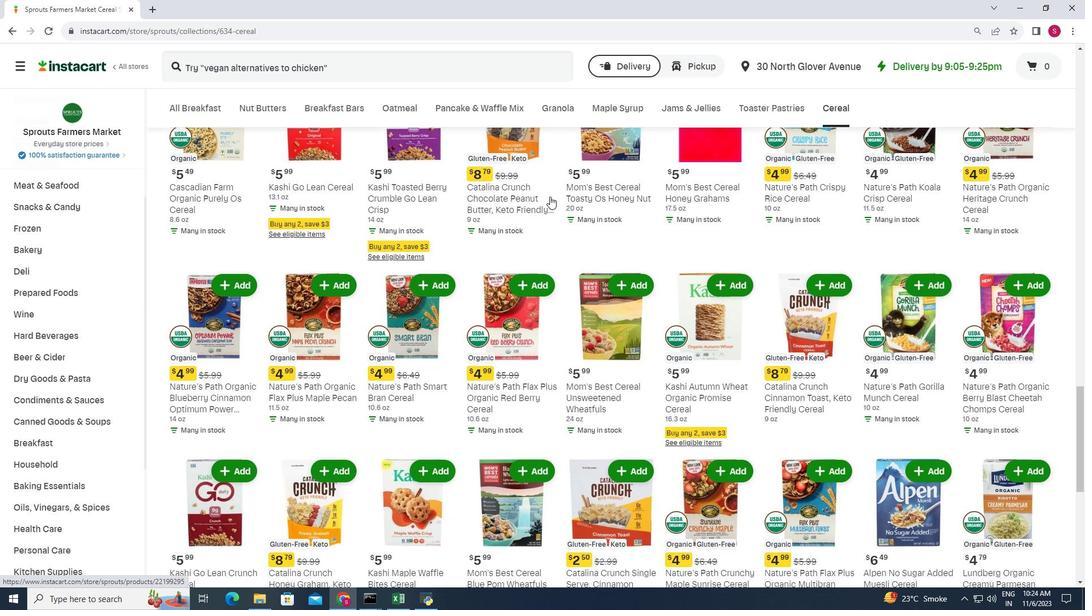 
Action: Mouse scrolled (554, 200) with delta (0, 0)
Screenshot: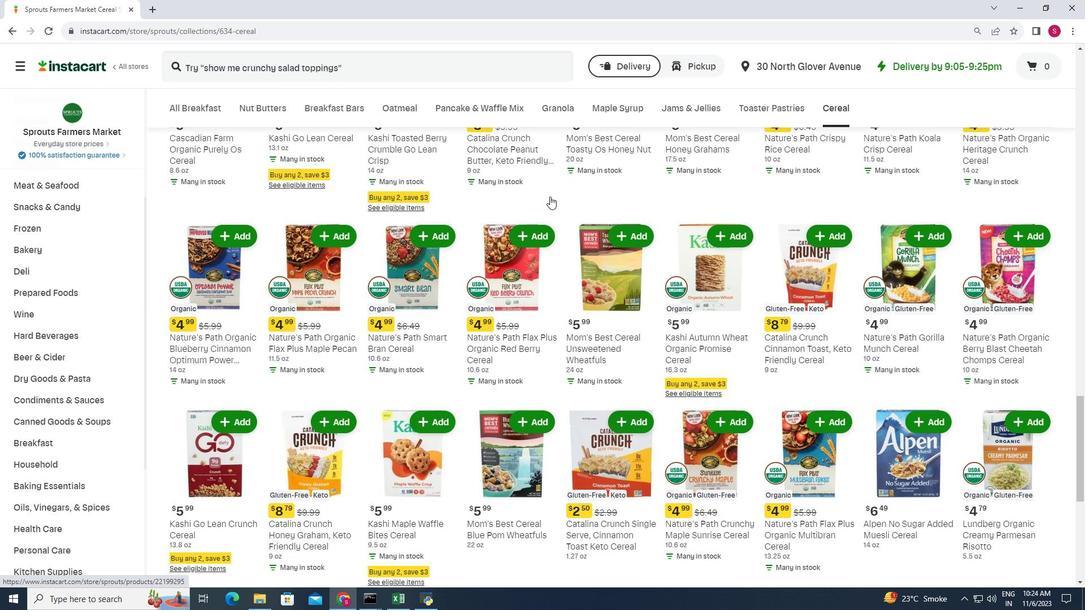 
Action: Mouse moved to (947, 190)
Screenshot: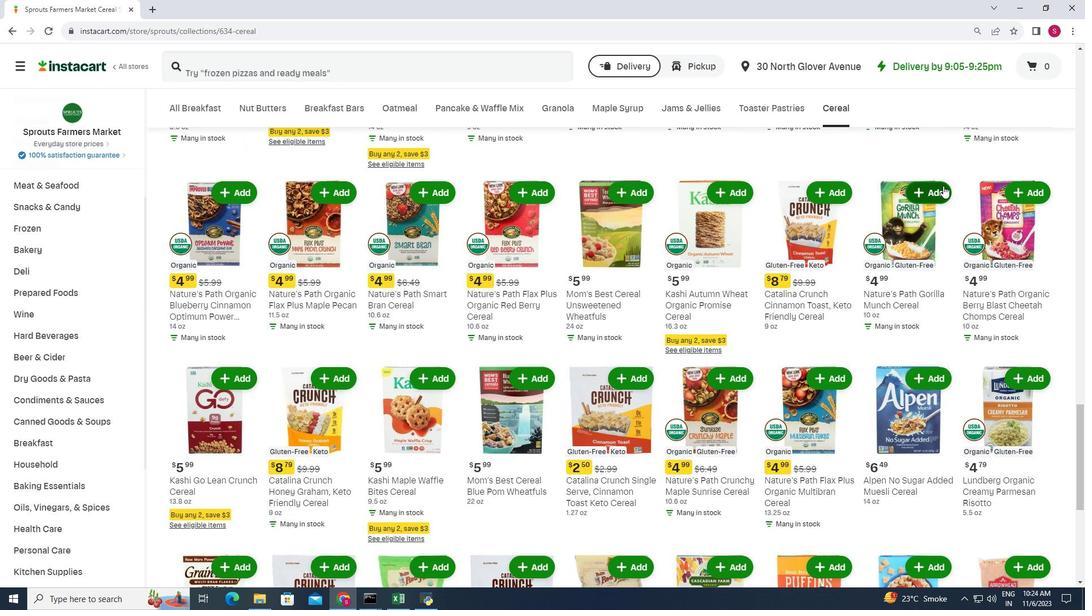 
Action: Mouse pressed left at (947, 190)
Screenshot: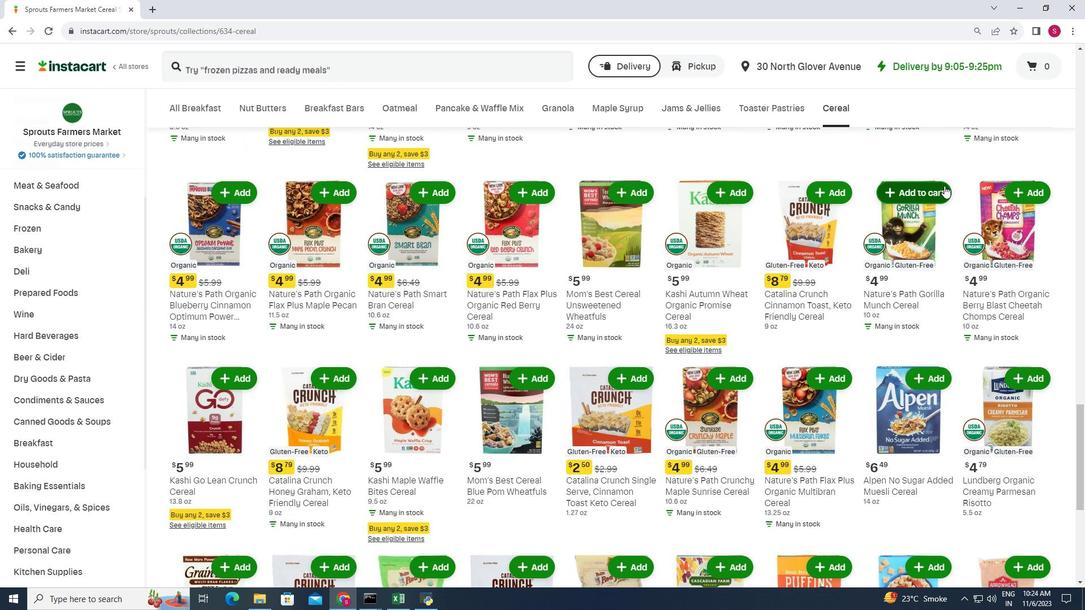 
Action: Mouse moved to (889, 165)
Screenshot: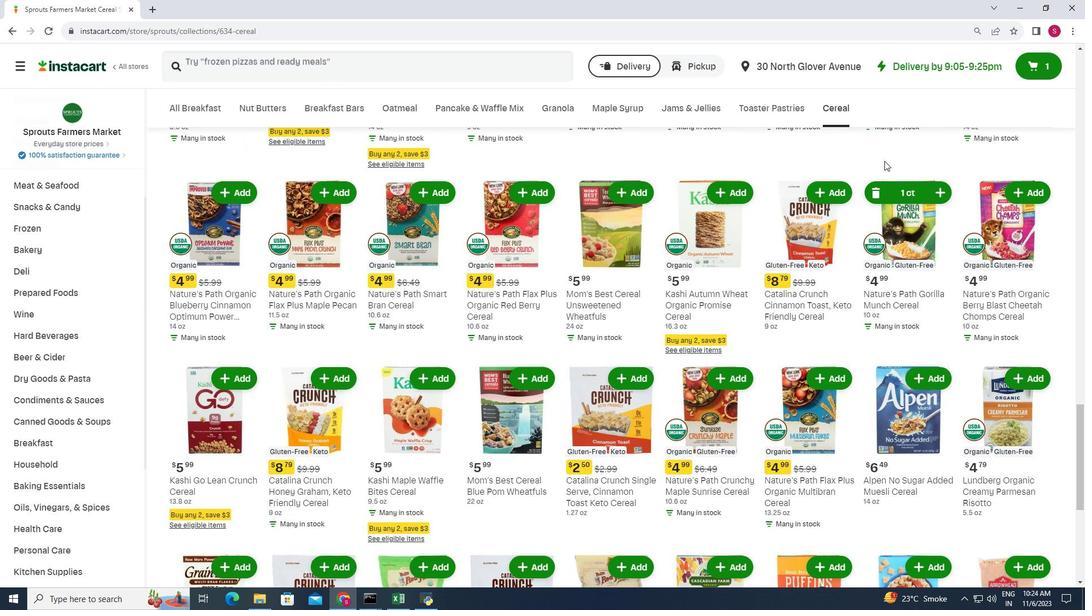 
